 Task: Add Attachment from Trello to Card Card0000000110 in Board Board0000000028 in Workspace WS0000000010 in Trello. Add Cover Yellow to Card Card0000000110 in Board Board0000000028 in Workspace WS0000000010 in Trello. Add "Copy Card To …" Button titled Button0000000110 to "bottom" of the list "To Do" to Card Card0000000110 in Board Board0000000028 in Workspace WS0000000010 in Trello. Add Description DS0000000110 to Card Card0000000110 in Board Board0000000028 in Workspace WS0000000010 in Trello. Add Comment CM0000000110 to Card Card0000000110 in Board Board0000000028 in Workspace WS0000000010 in Trello
Action: Mouse moved to (350, 394)
Screenshot: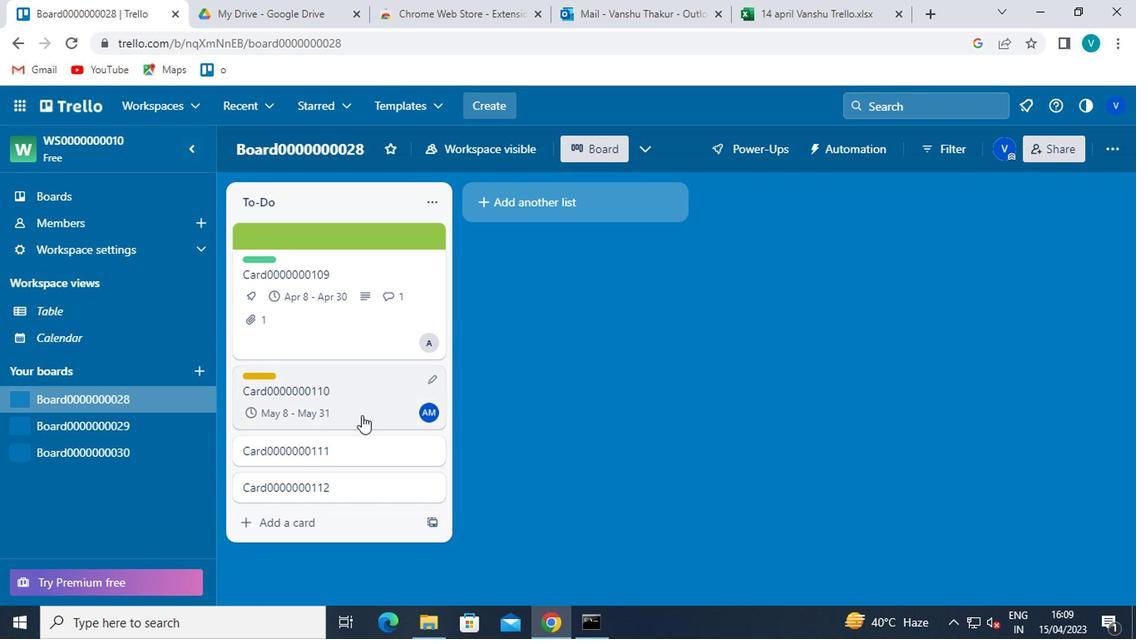 
Action: Mouse pressed left at (350, 394)
Screenshot: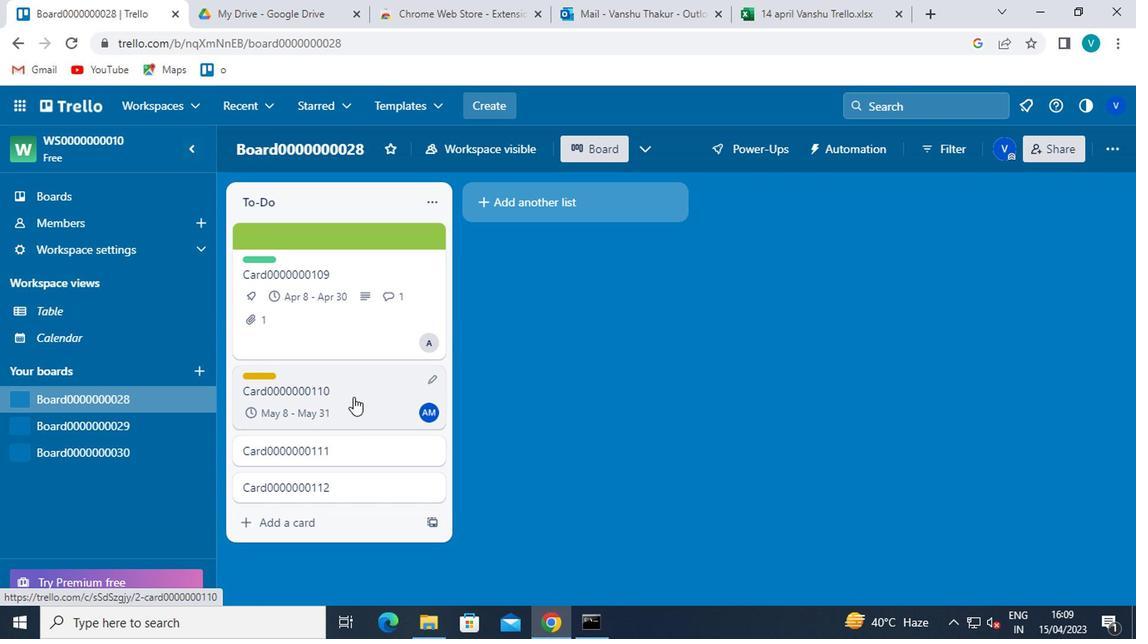 
Action: Mouse moved to (770, 366)
Screenshot: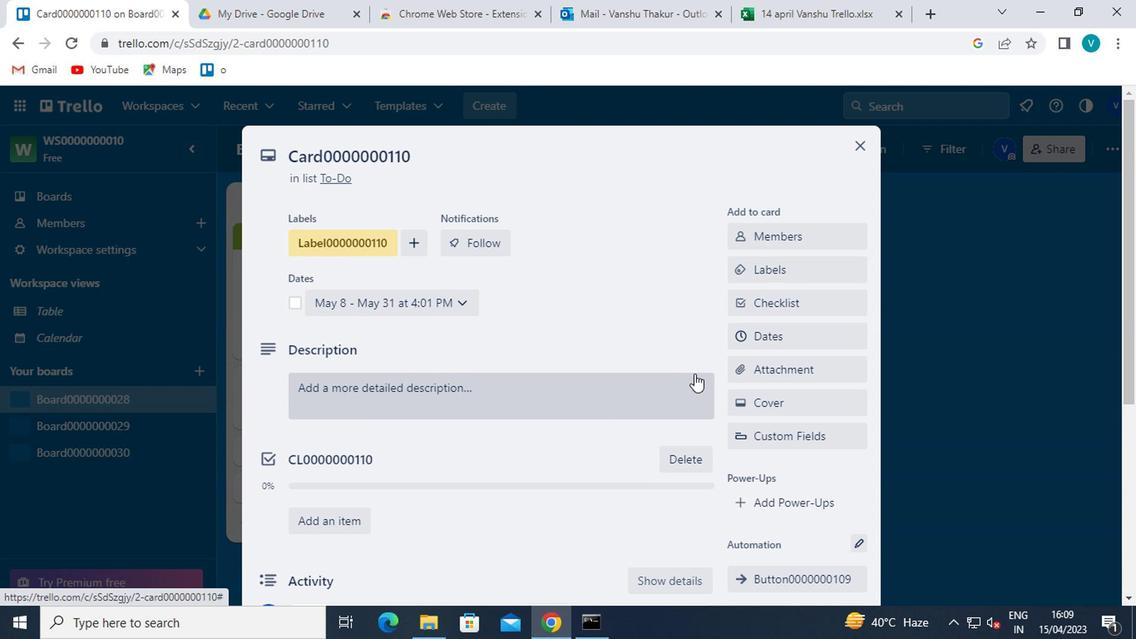 
Action: Mouse pressed left at (770, 366)
Screenshot: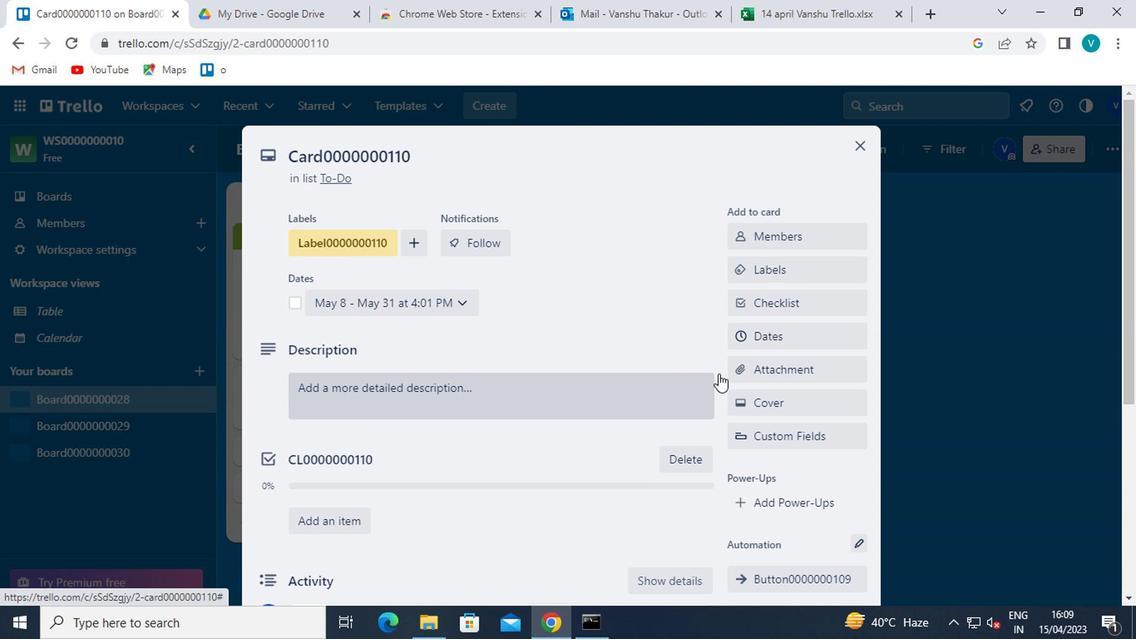 
Action: Mouse moved to (767, 198)
Screenshot: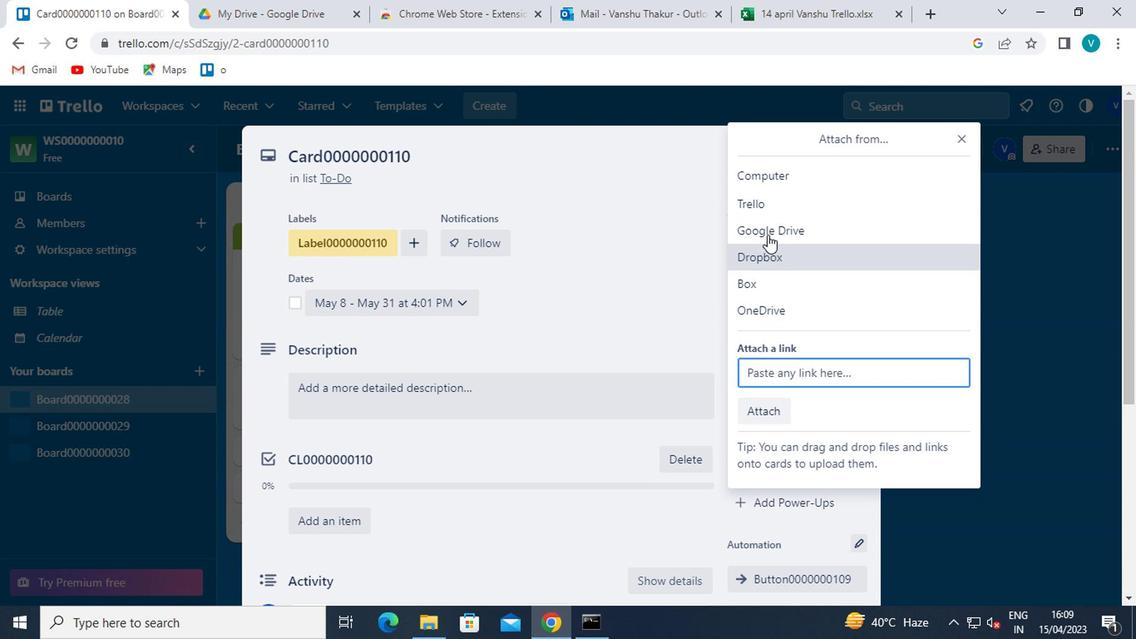 
Action: Mouse pressed left at (767, 198)
Screenshot: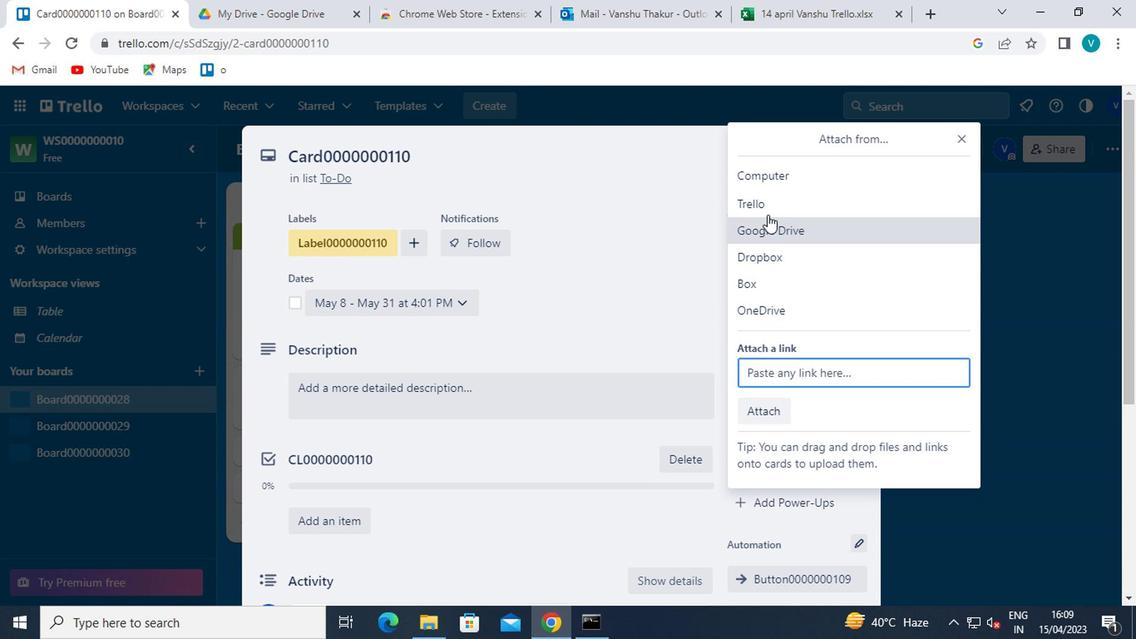 
Action: Mouse moved to (773, 261)
Screenshot: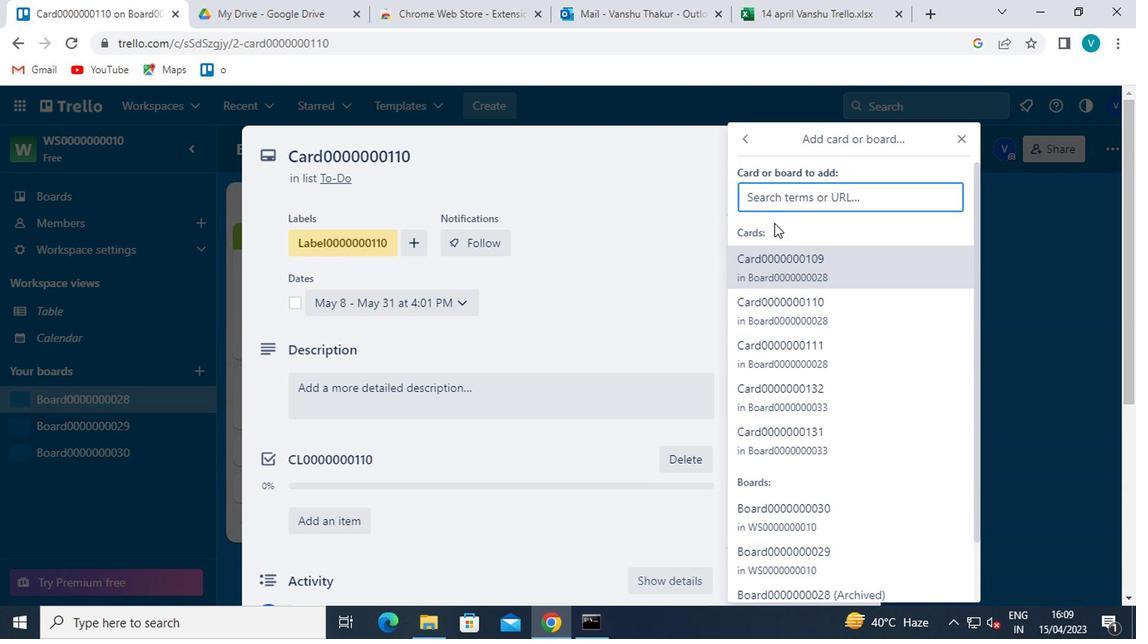 
Action: Mouse pressed left at (773, 261)
Screenshot: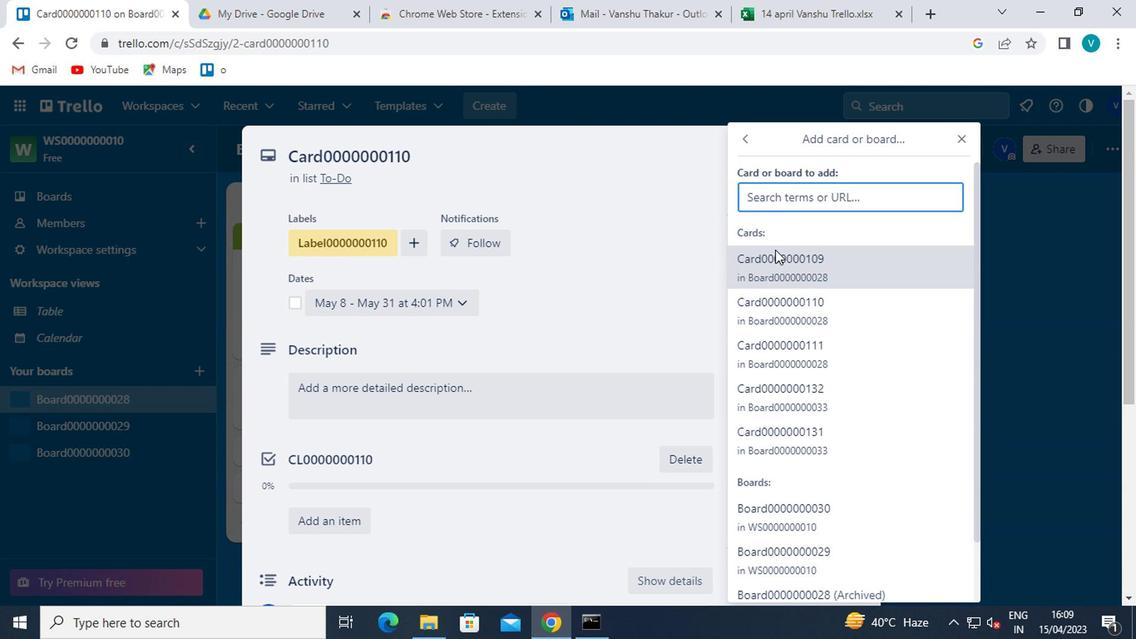 
Action: Mouse moved to (769, 399)
Screenshot: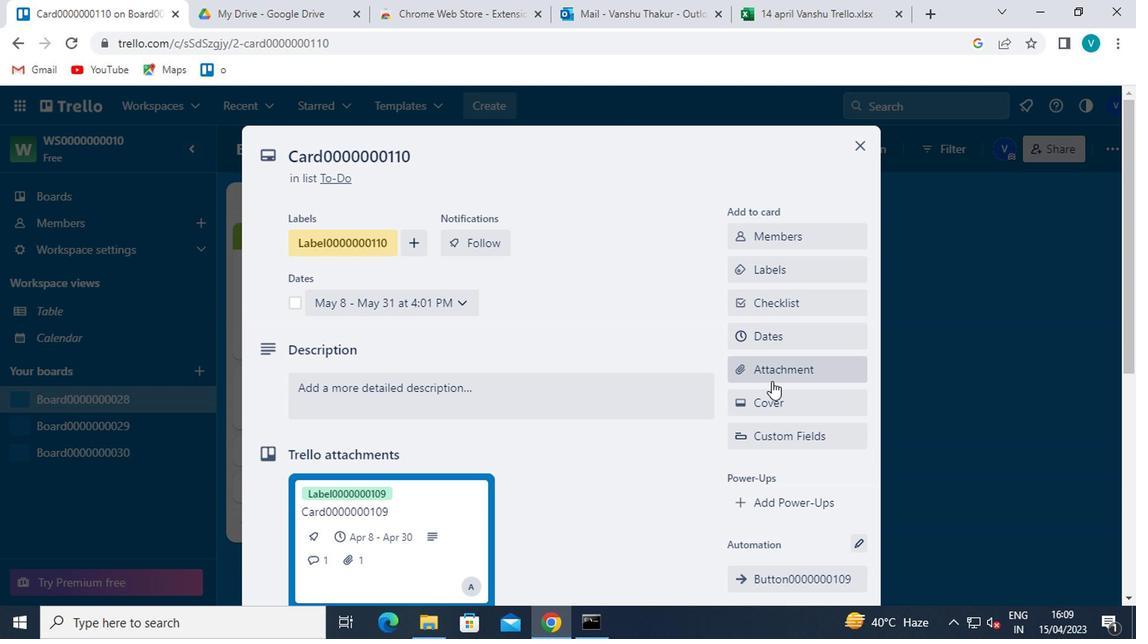 
Action: Mouse pressed left at (769, 399)
Screenshot: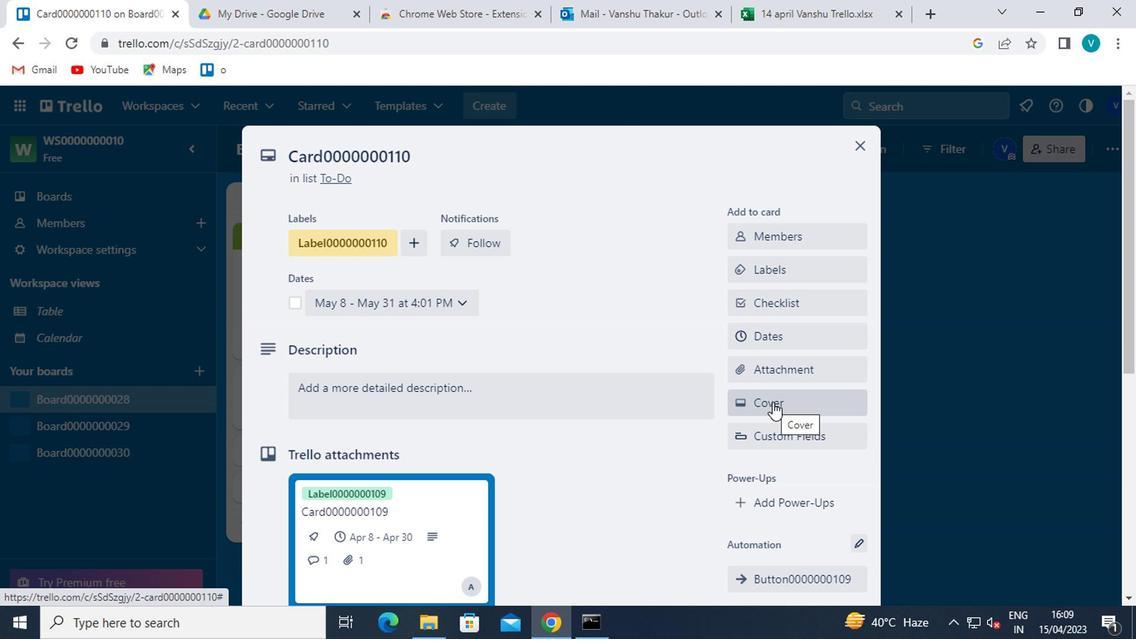 
Action: Mouse moved to (799, 285)
Screenshot: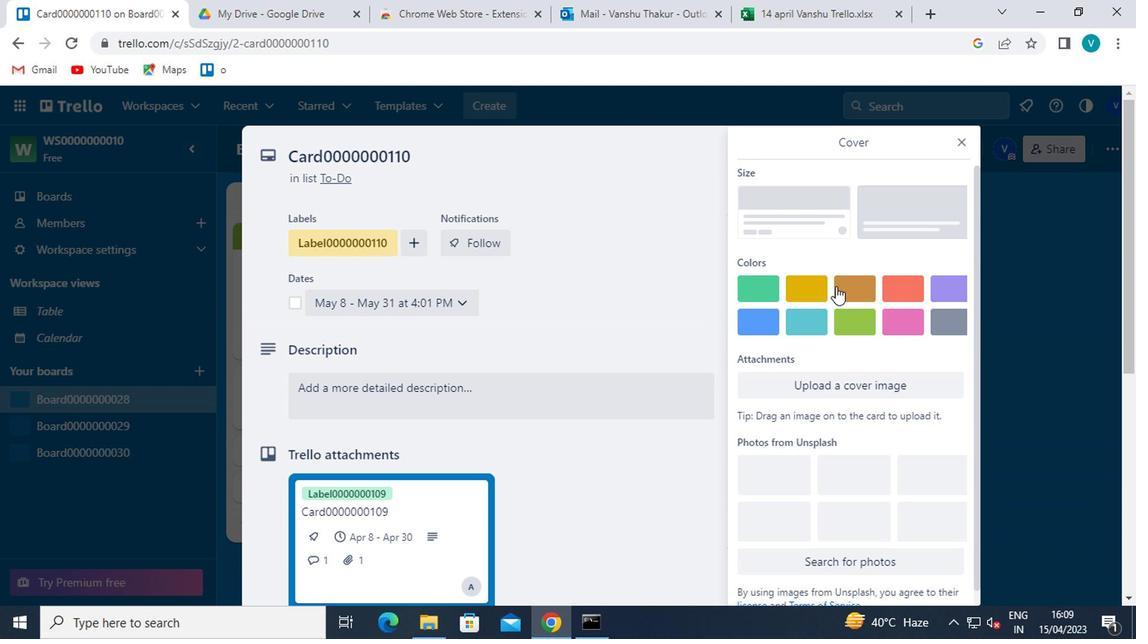 
Action: Mouse pressed left at (799, 285)
Screenshot: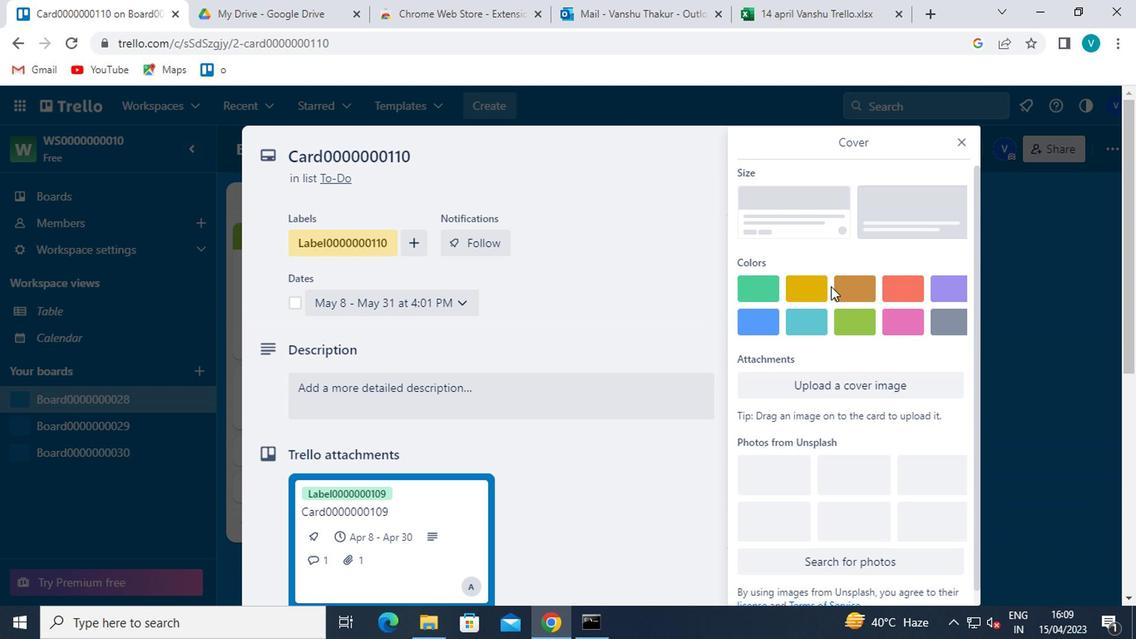 
Action: Mouse moved to (962, 138)
Screenshot: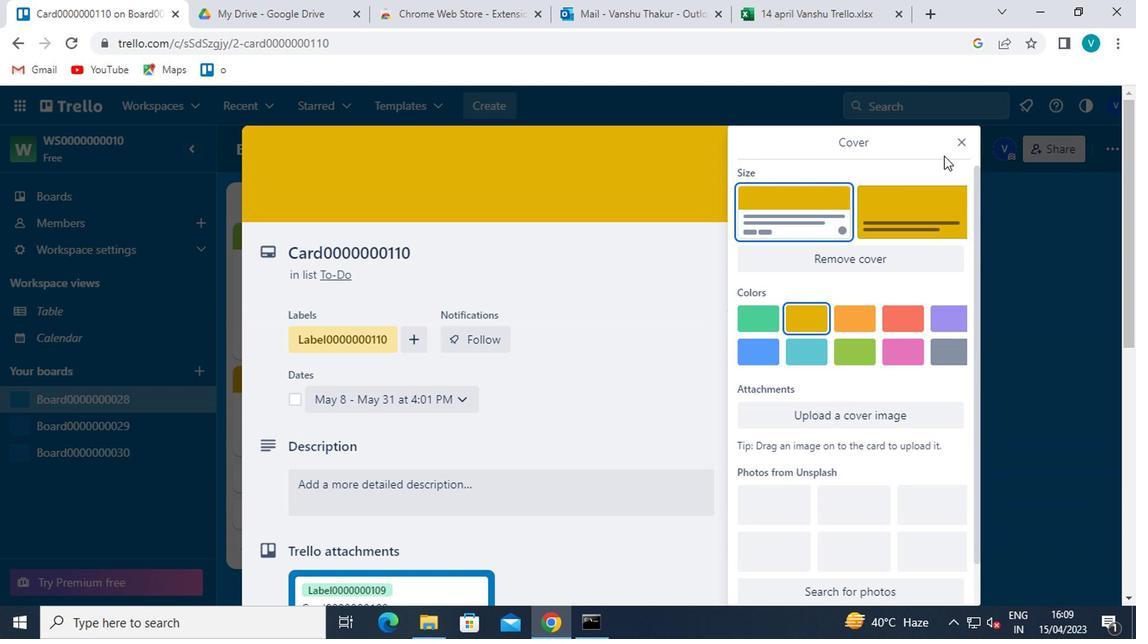 
Action: Mouse pressed left at (962, 138)
Screenshot: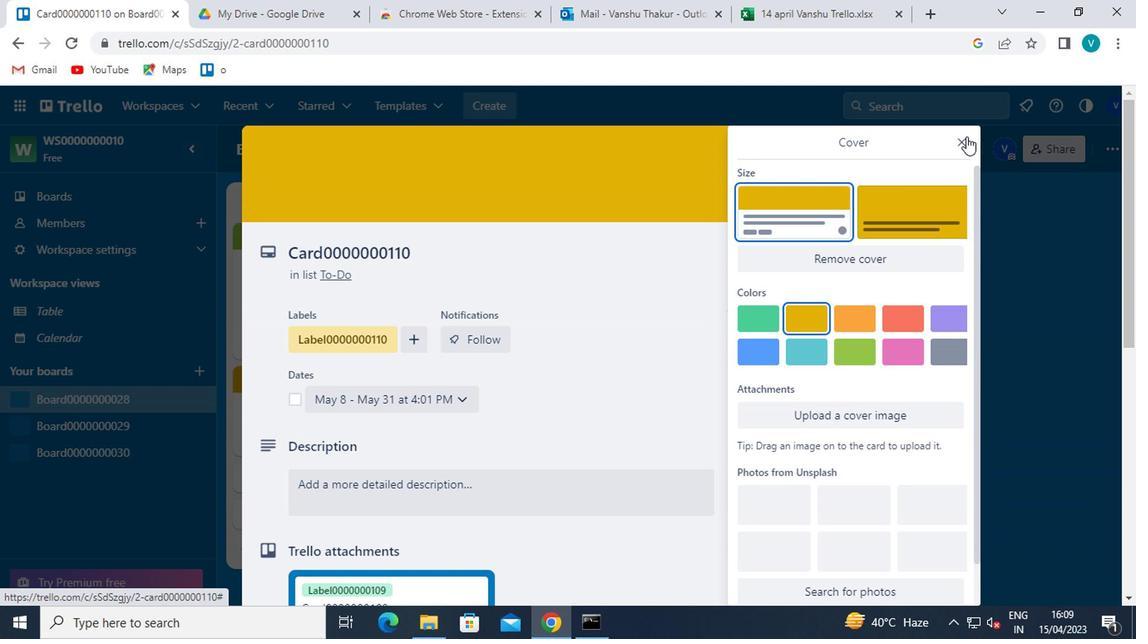 
Action: Mouse moved to (801, 551)
Screenshot: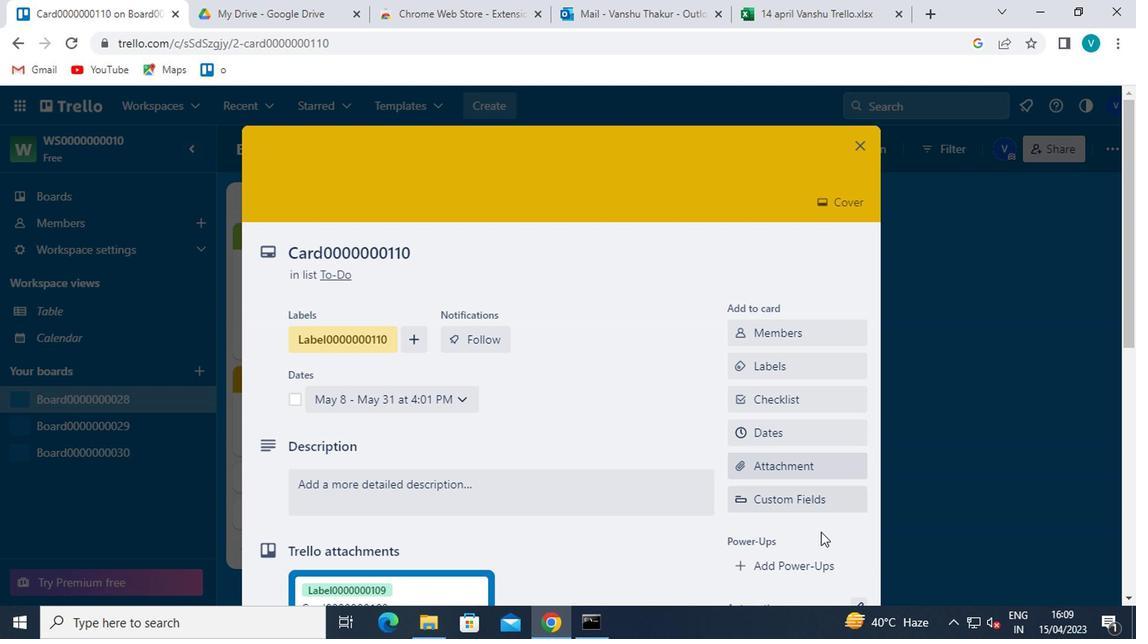 
Action: Mouse scrolled (801, 550) with delta (0, -1)
Screenshot: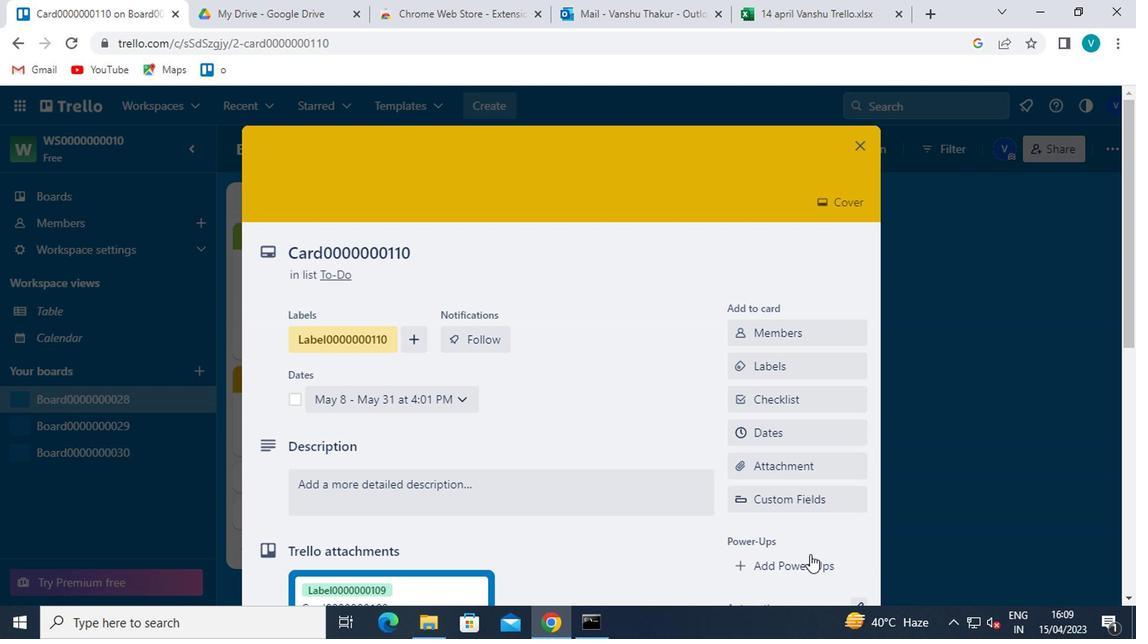 
Action: Mouse scrolled (801, 550) with delta (0, -1)
Screenshot: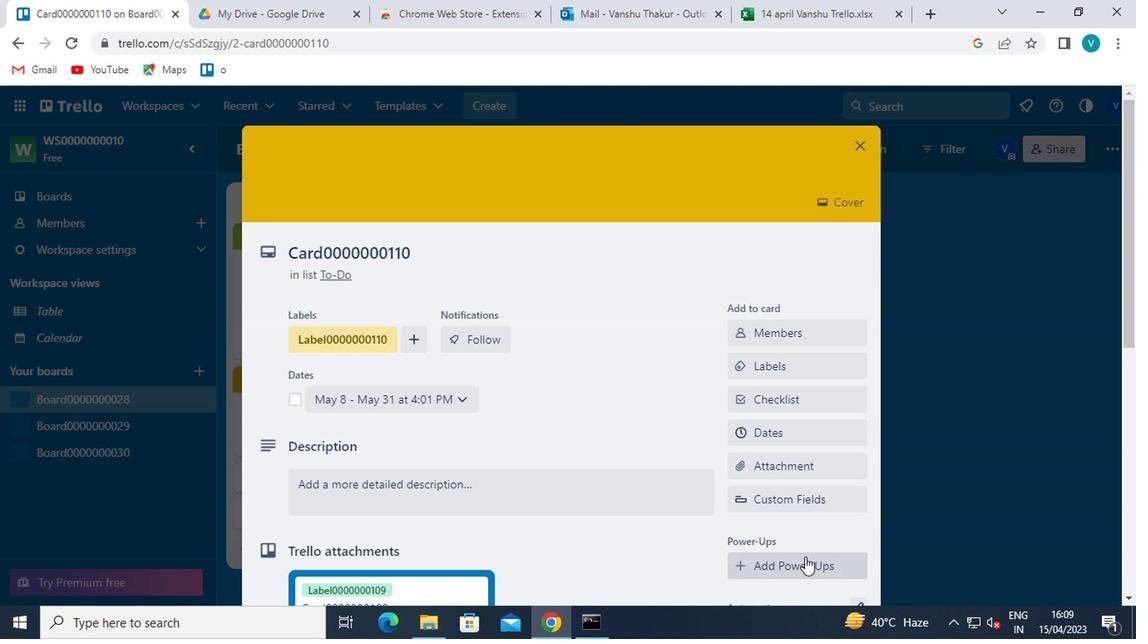 
Action: Mouse moved to (785, 504)
Screenshot: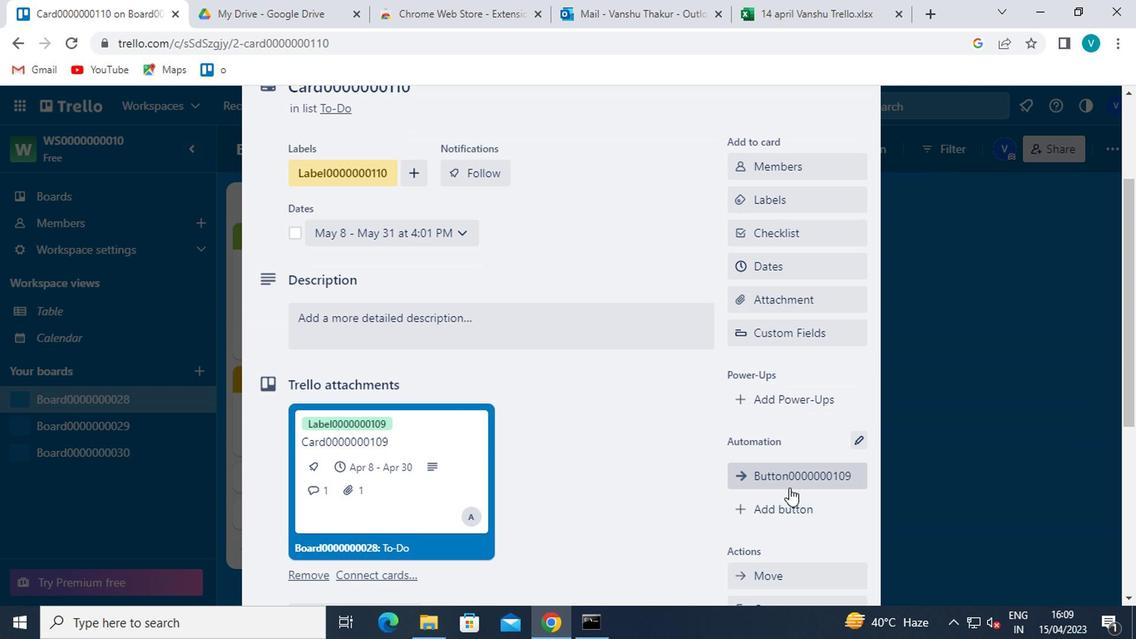 
Action: Mouse pressed left at (785, 504)
Screenshot: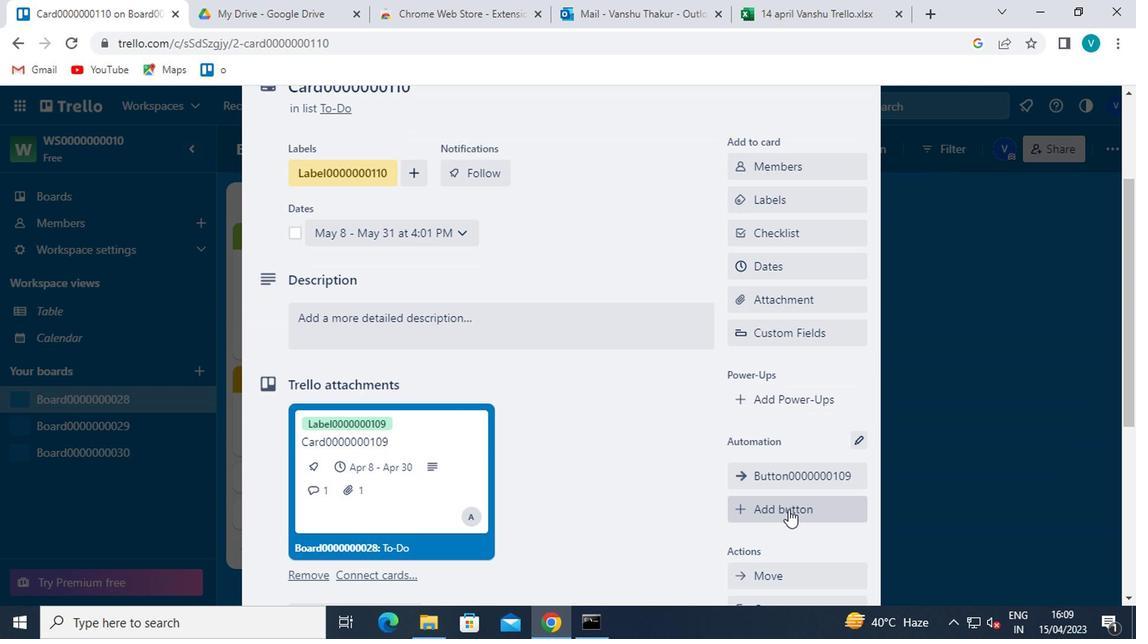 
Action: Mouse moved to (806, 247)
Screenshot: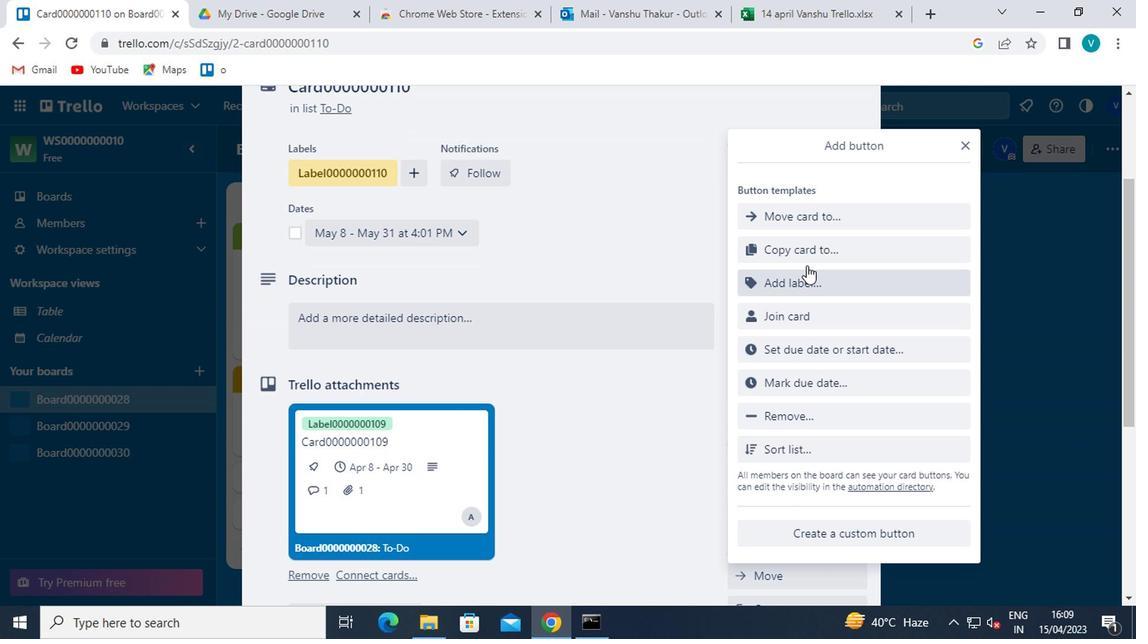 
Action: Mouse pressed left at (806, 247)
Screenshot: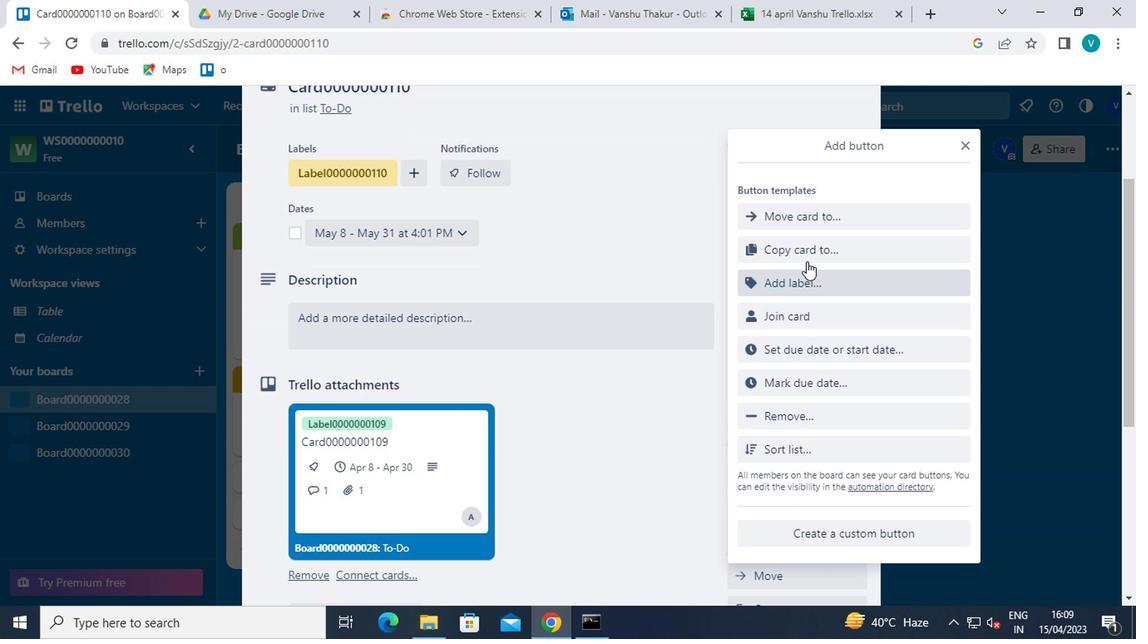 
Action: Mouse moved to (806, 236)
Screenshot: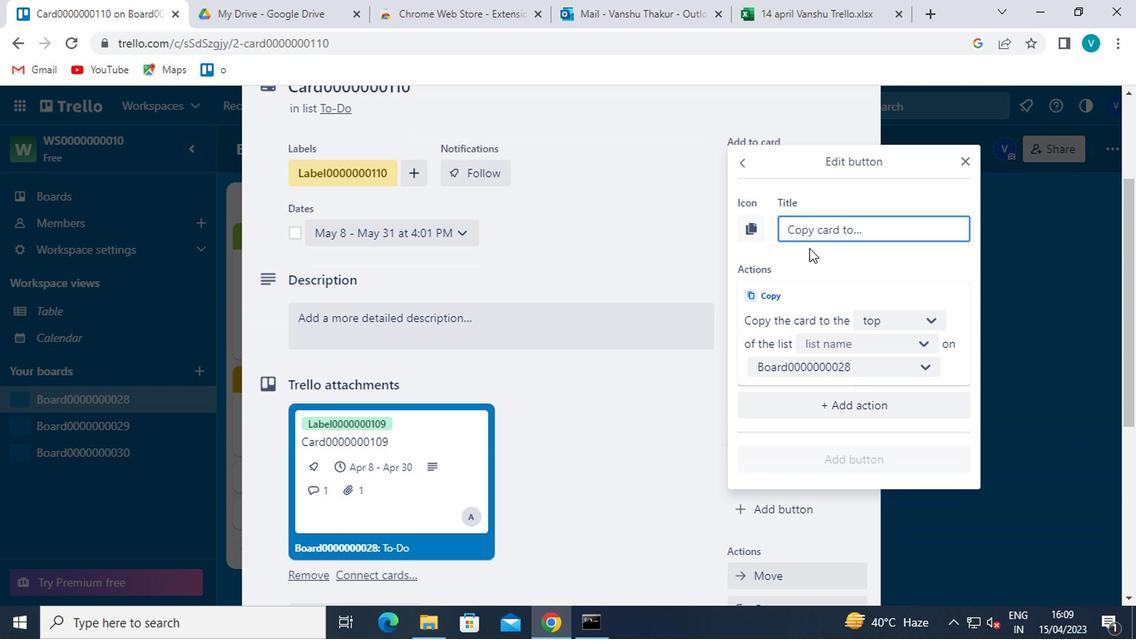 
Action: Mouse pressed left at (806, 236)
Screenshot: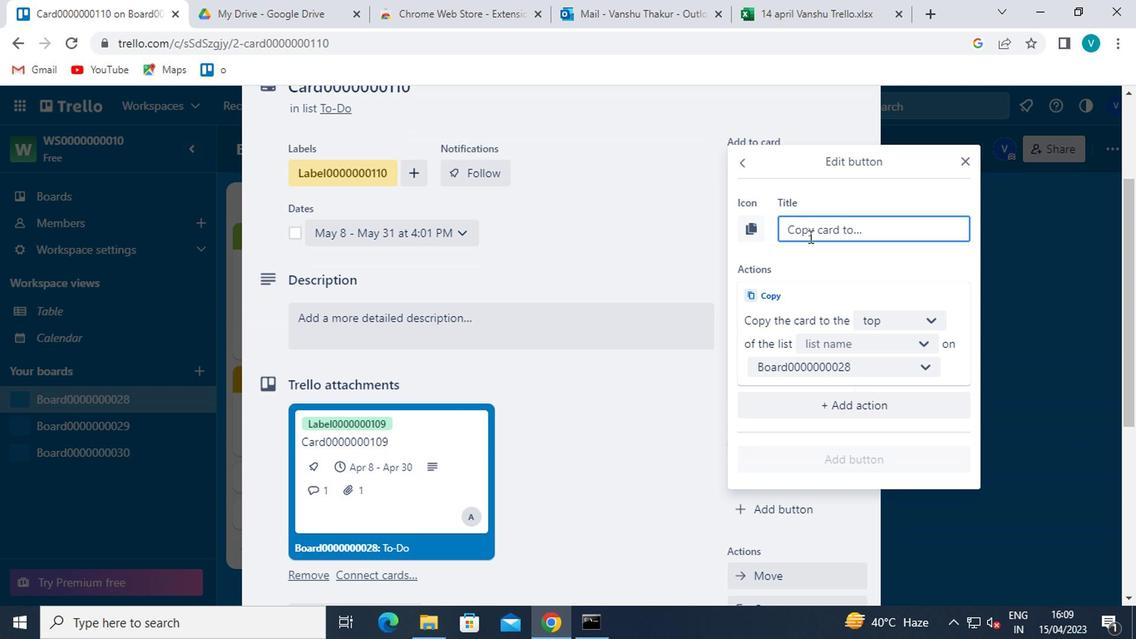 
Action: Key pressed <Key.shift>BUTTON0000000110
Screenshot: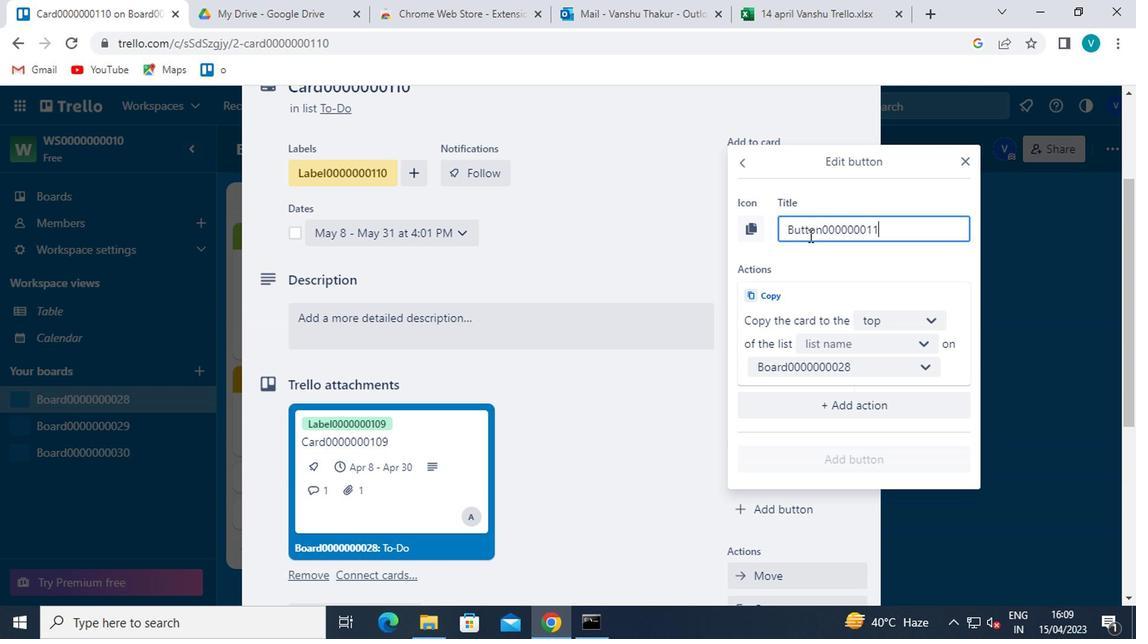 
Action: Mouse moved to (871, 320)
Screenshot: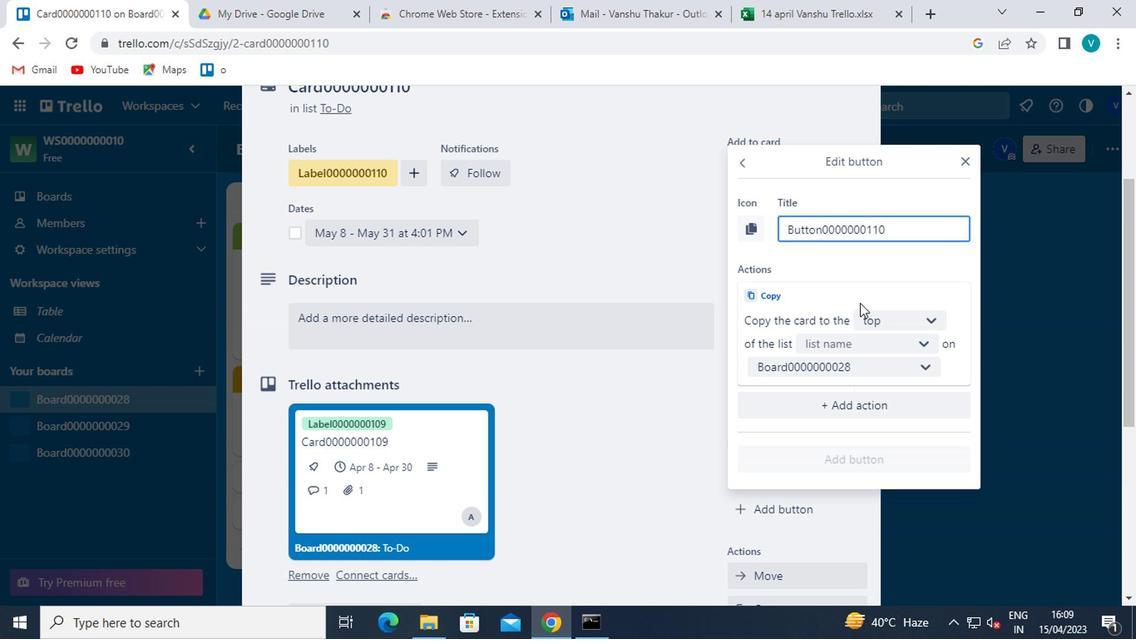 
Action: Mouse pressed left at (871, 320)
Screenshot: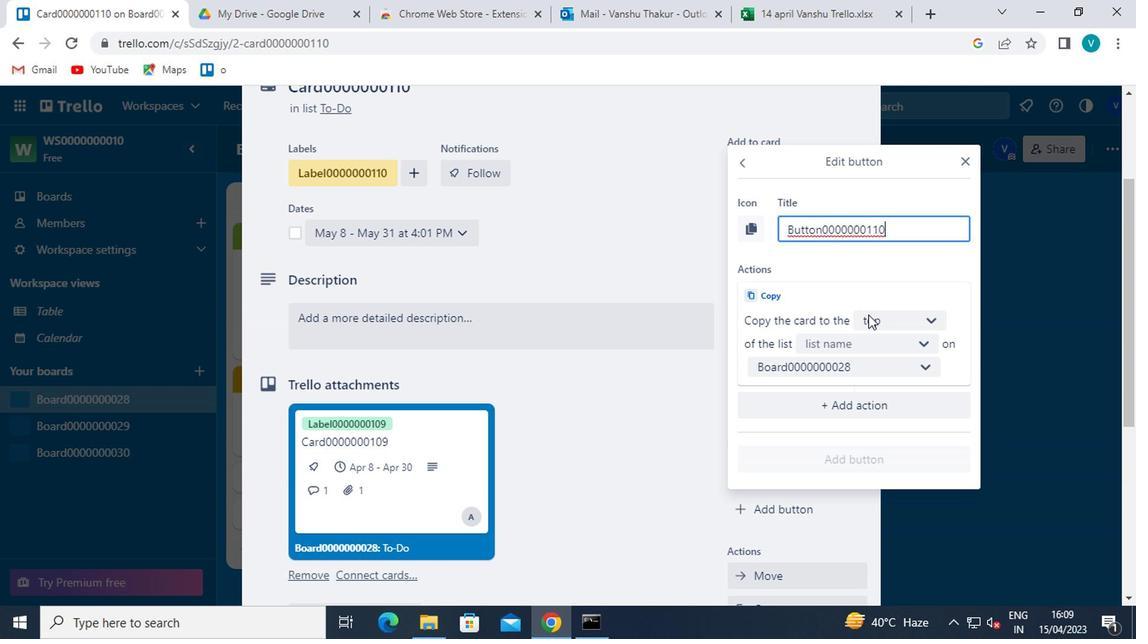 
Action: Mouse moved to (888, 376)
Screenshot: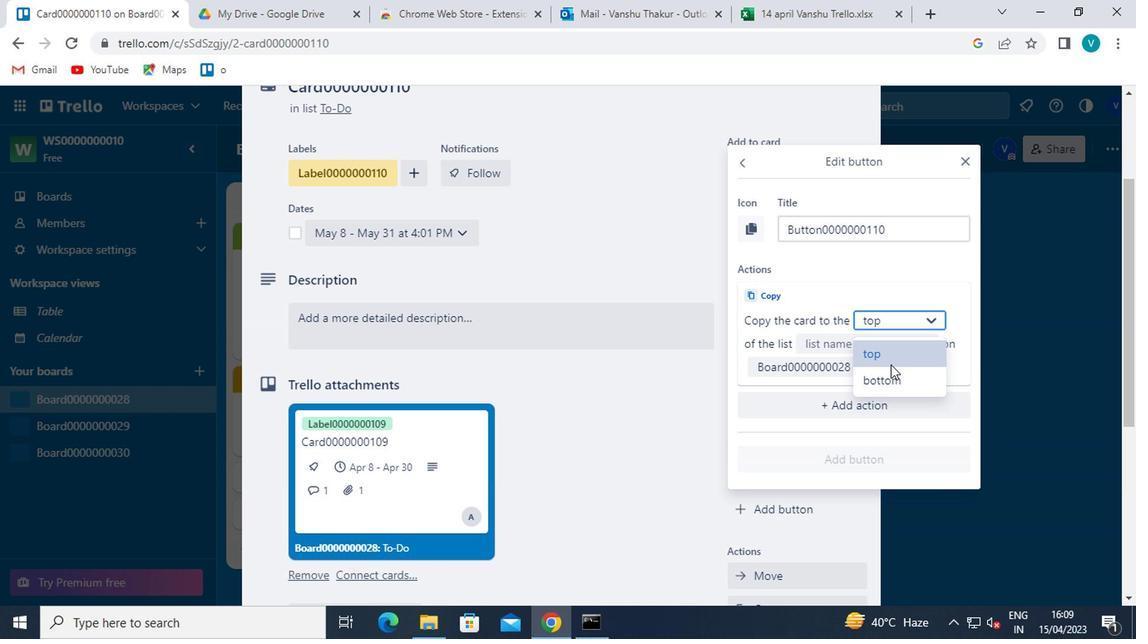 
Action: Mouse pressed left at (888, 376)
Screenshot: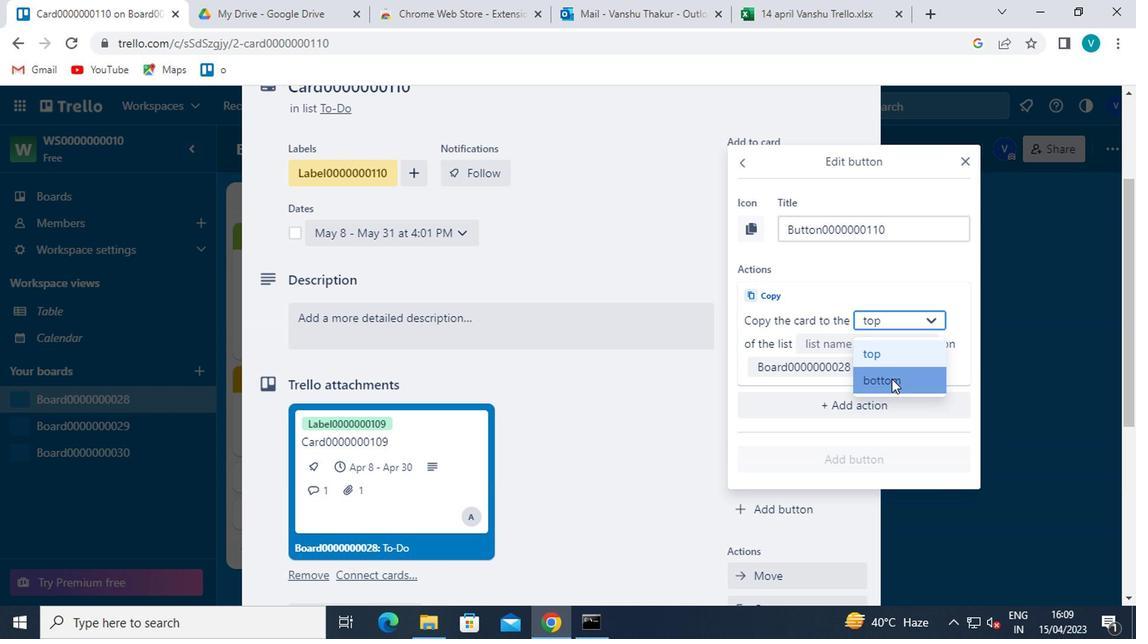 
Action: Mouse moved to (892, 348)
Screenshot: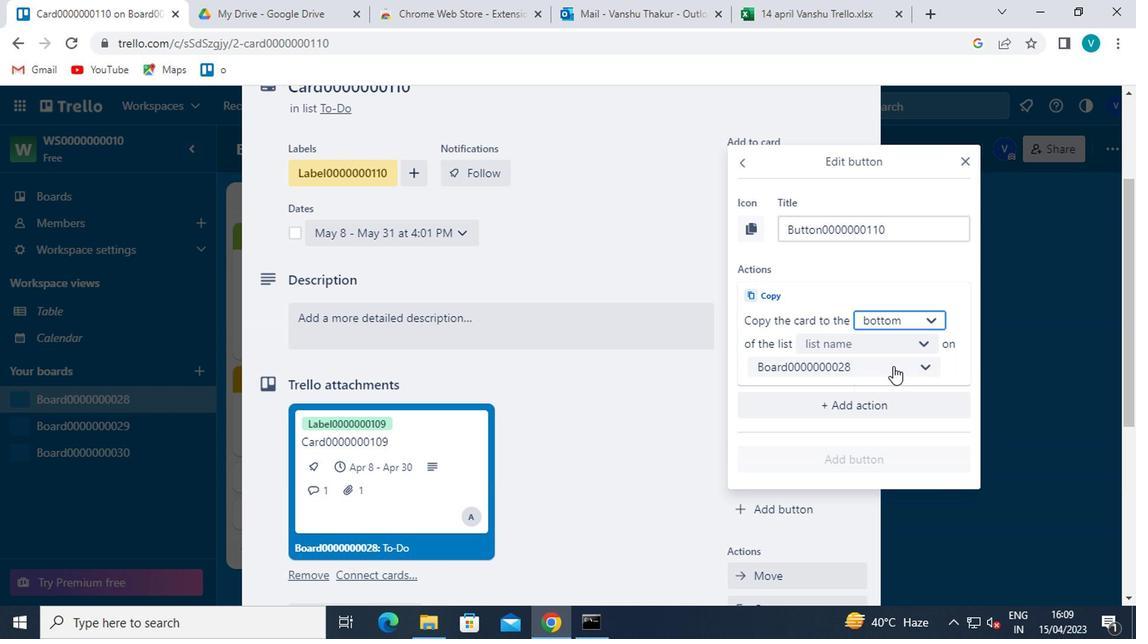 
Action: Mouse pressed left at (892, 348)
Screenshot: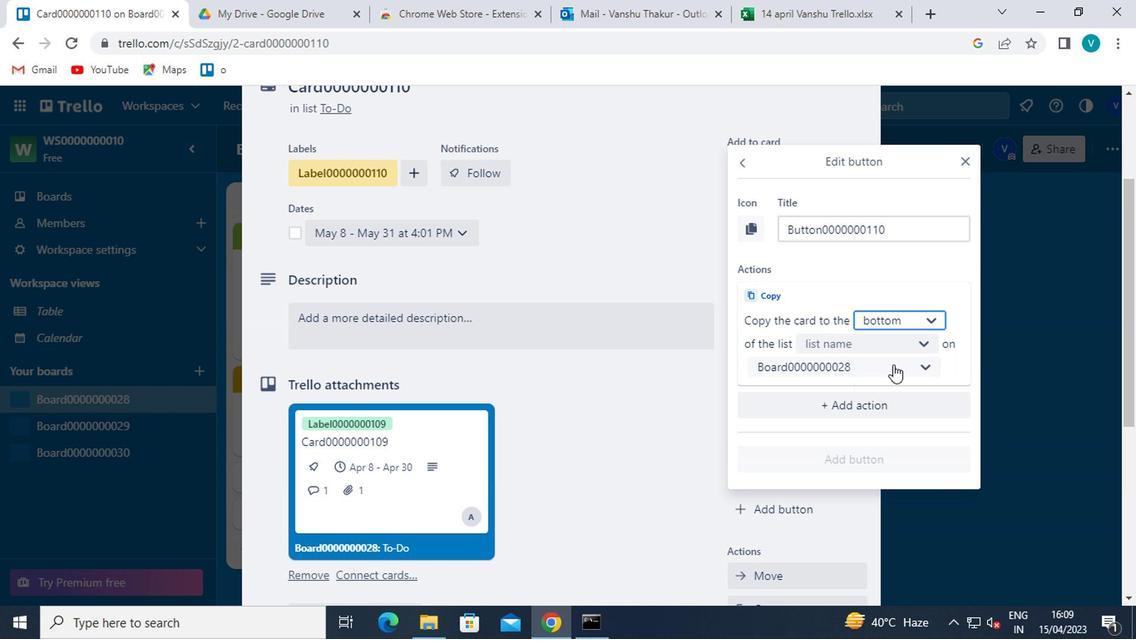 
Action: Mouse moved to (870, 371)
Screenshot: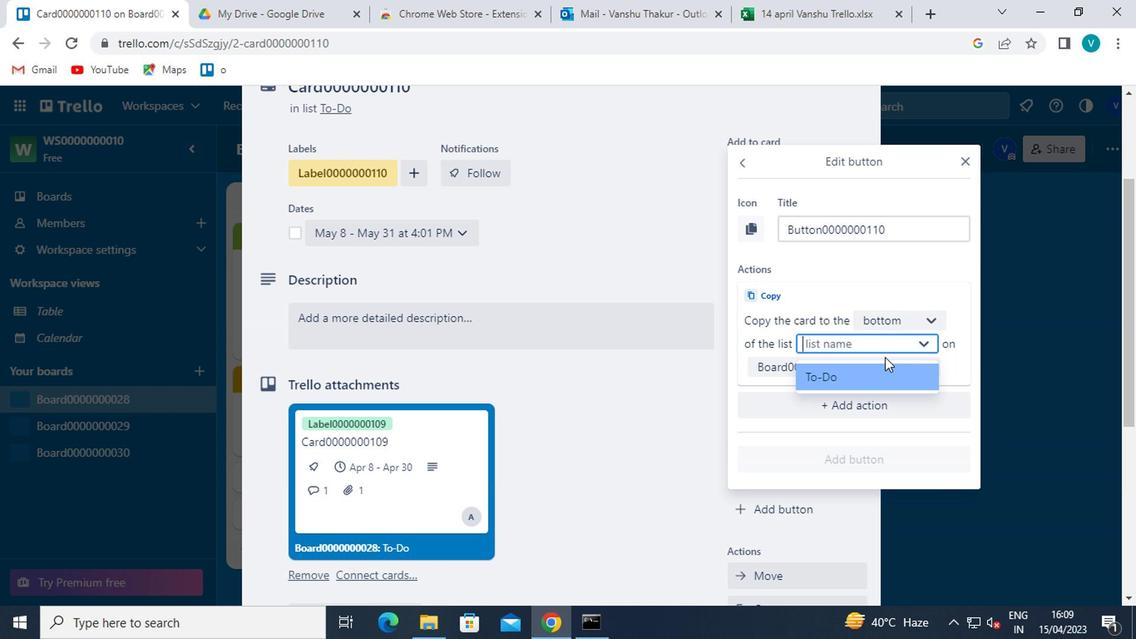 
Action: Mouse pressed left at (870, 371)
Screenshot: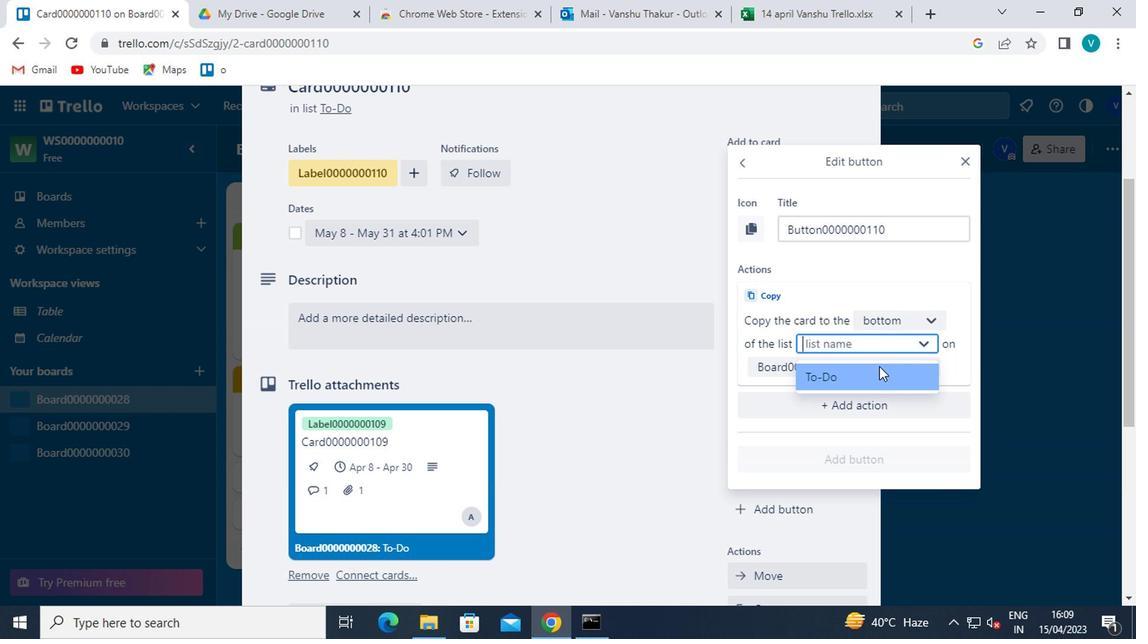 
Action: Mouse moved to (845, 455)
Screenshot: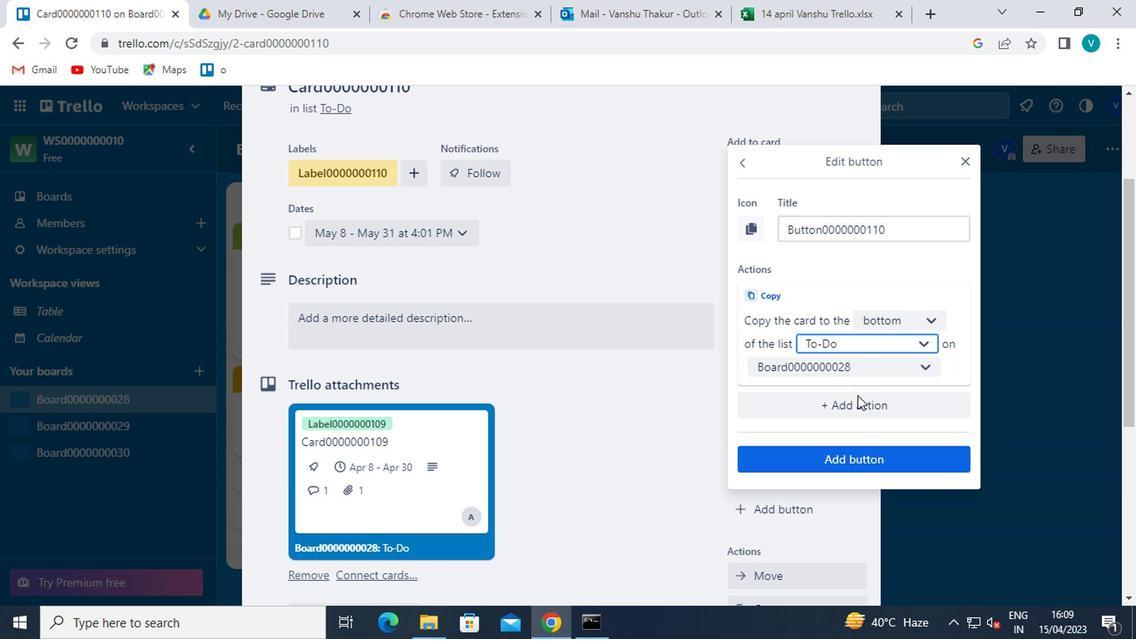 
Action: Mouse pressed left at (845, 455)
Screenshot: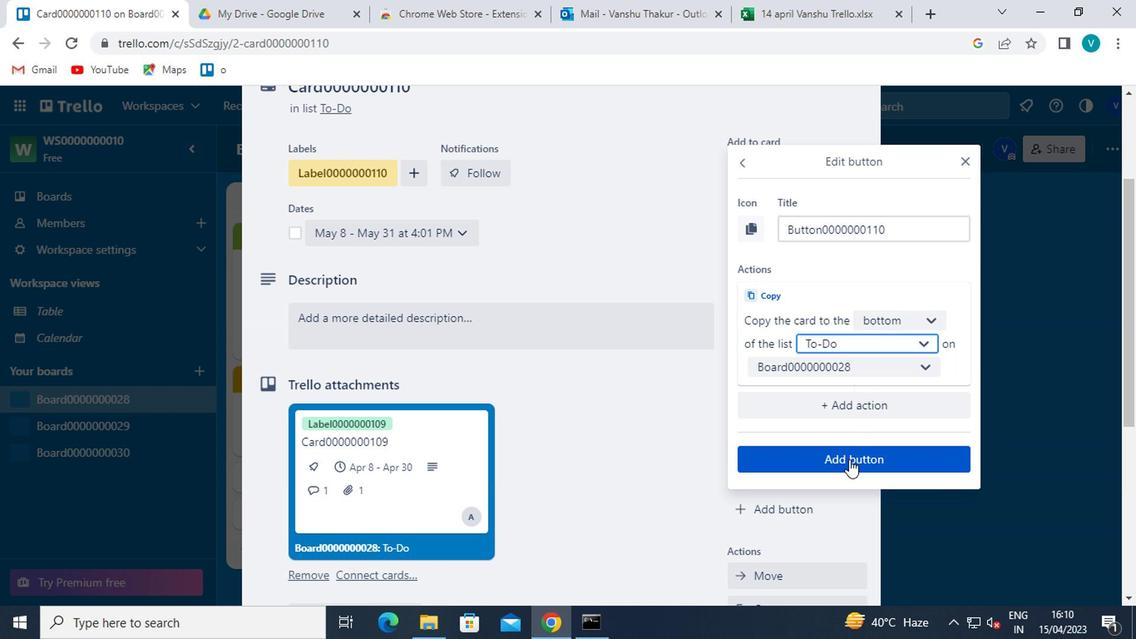 
Action: Mouse moved to (494, 306)
Screenshot: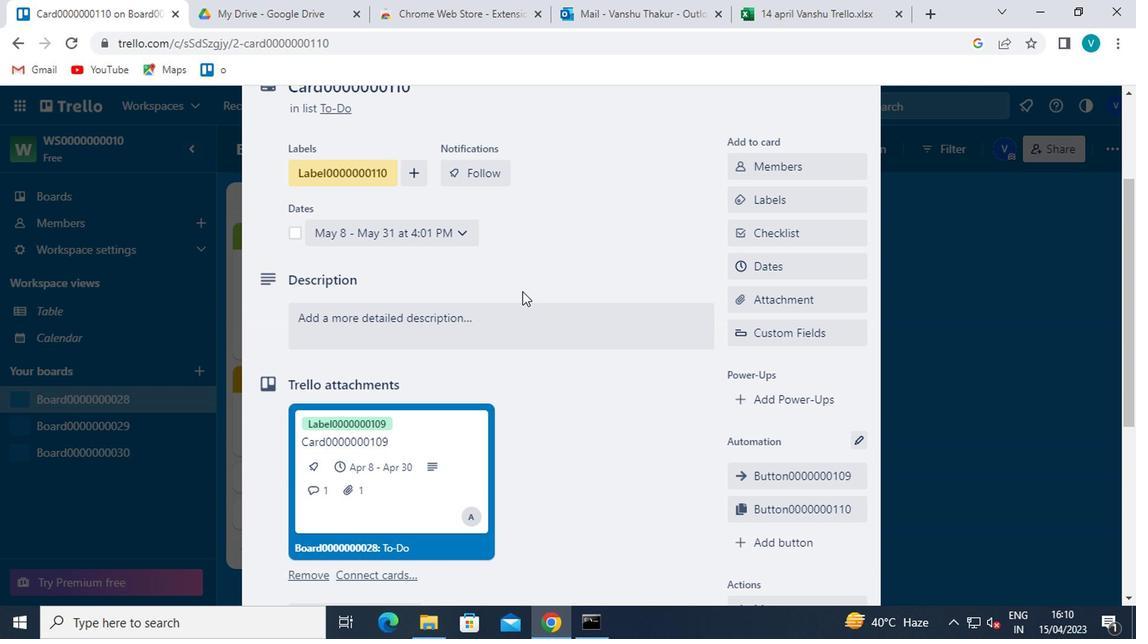 
Action: Mouse pressed left at (494, 306)
Screenshot: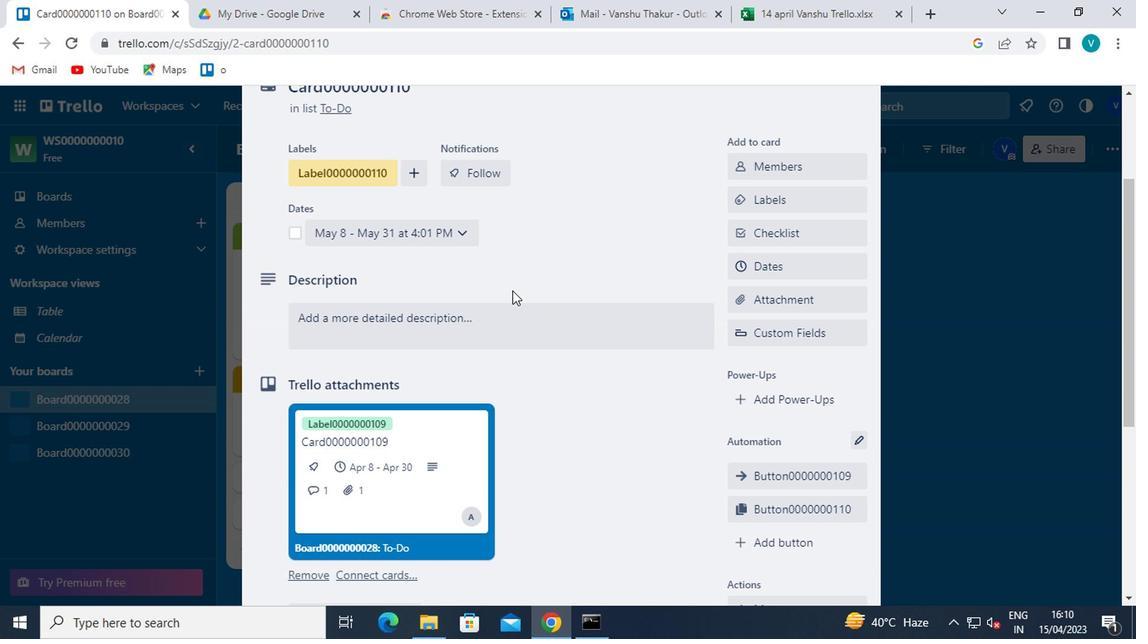 
Action: Mouse moved to (515, 310)
Screenshot: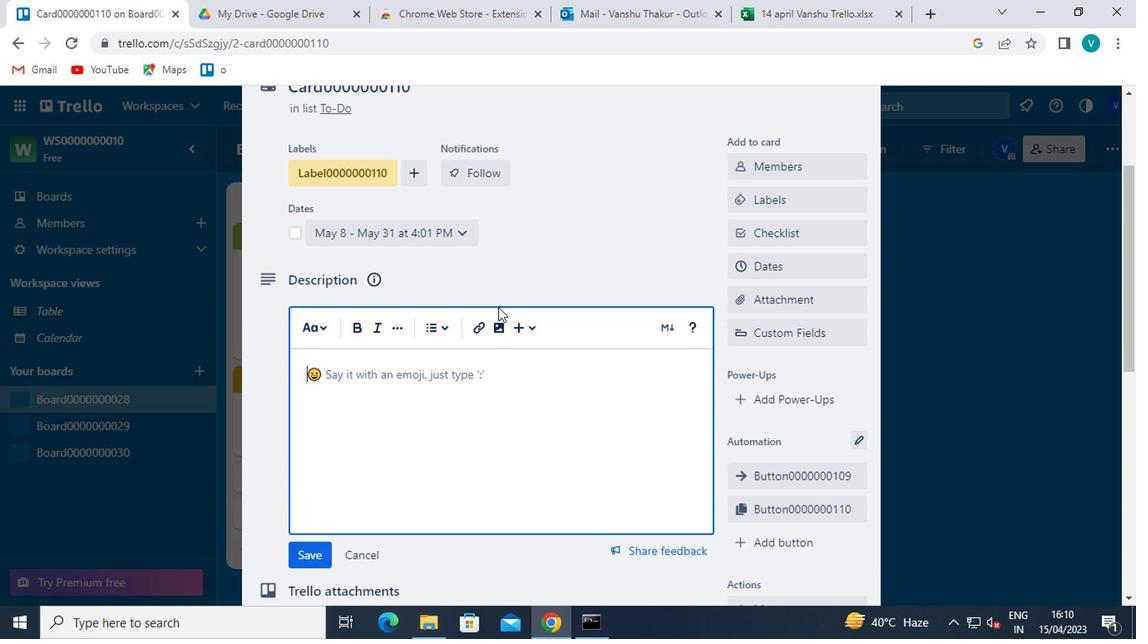
Action: Key pressed <Key.shift>DS0000000110
Screenshot: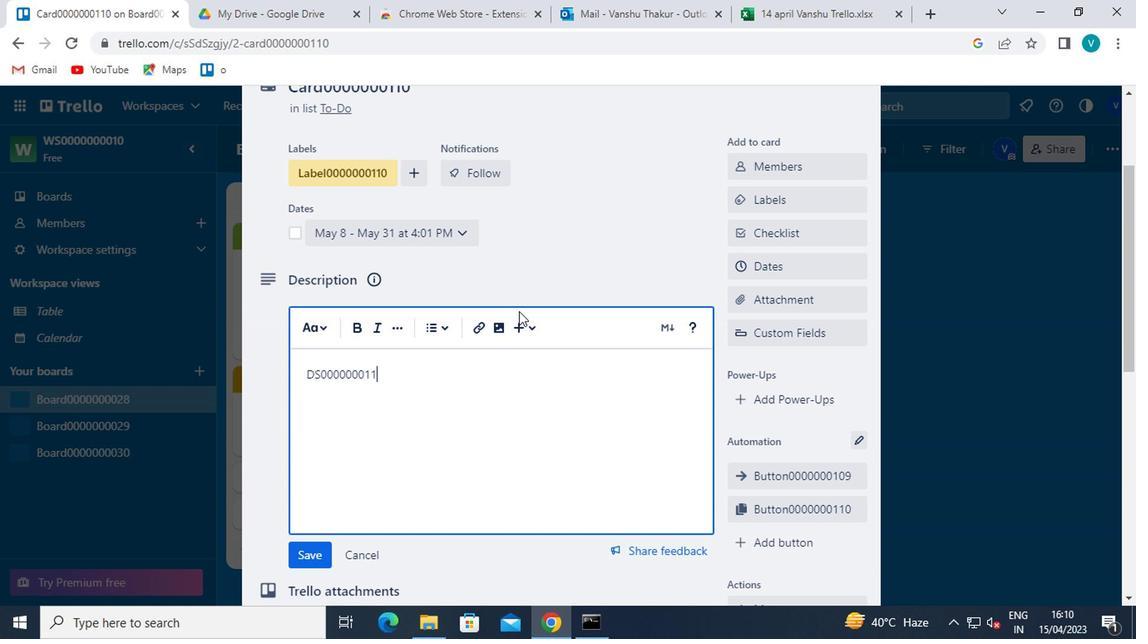 
Action: Mouse moved to (301, 547)
Screenshot: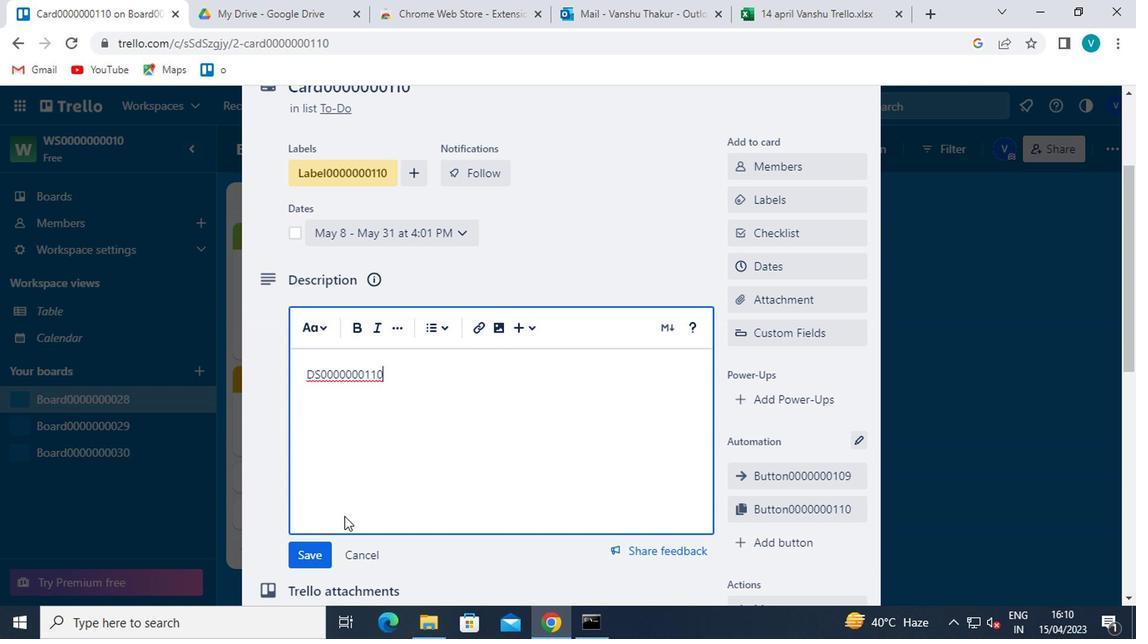 
Action: Mouse pressed left at (301, 547)
Screenshot: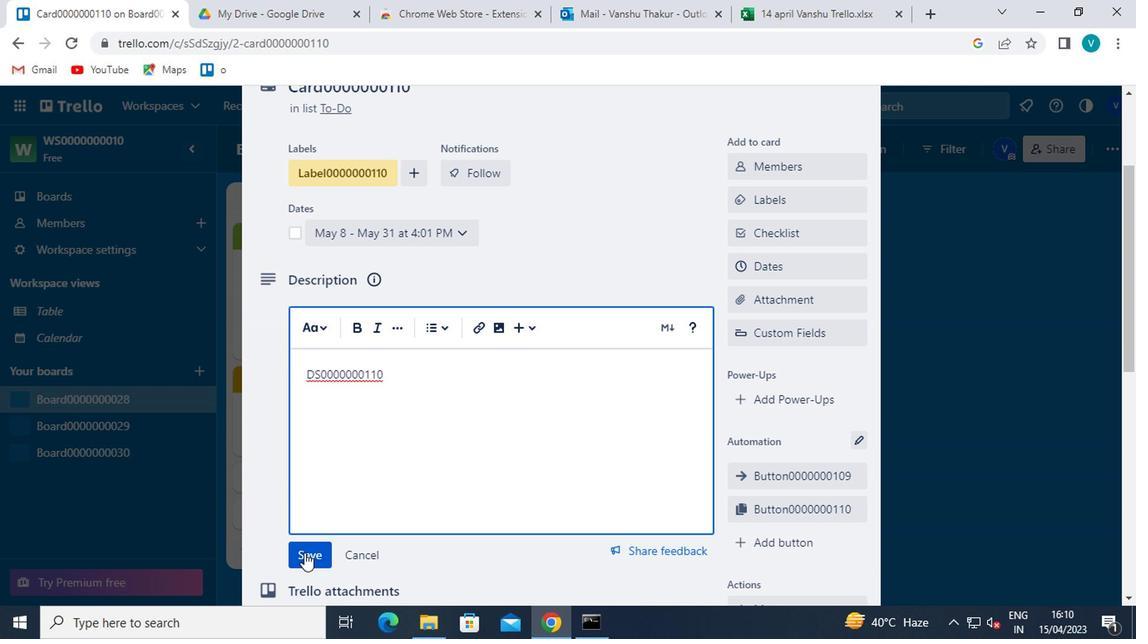 
Action: Mouse moved to (350, 511)
Screenshot: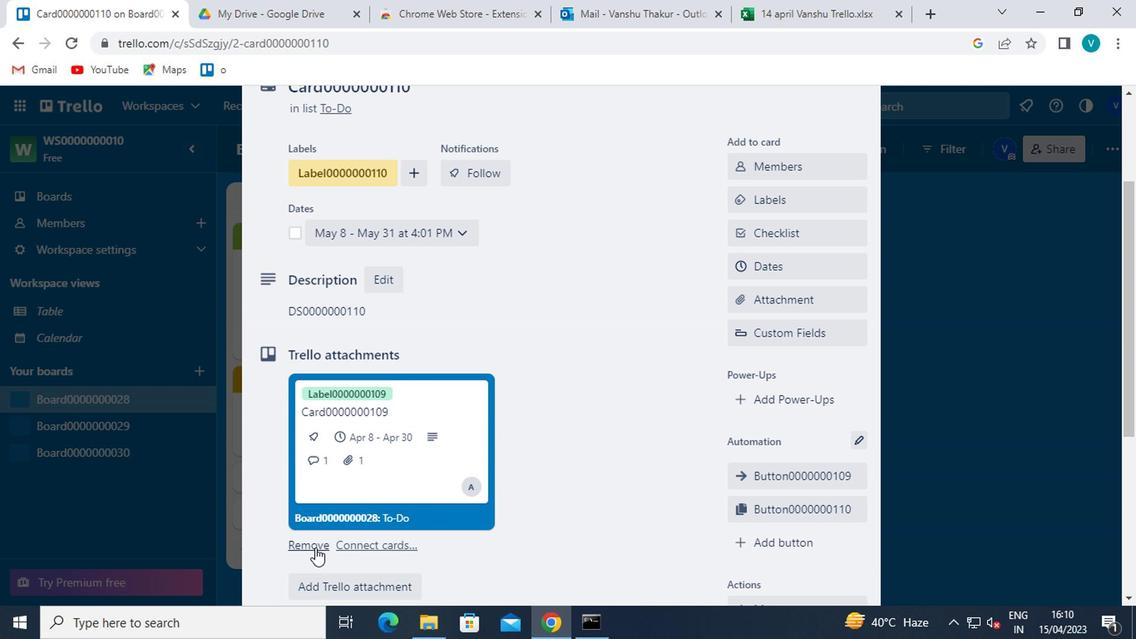 
Action: Mouse scrolled (350, 511) with delta (0, 0)
Screenshot: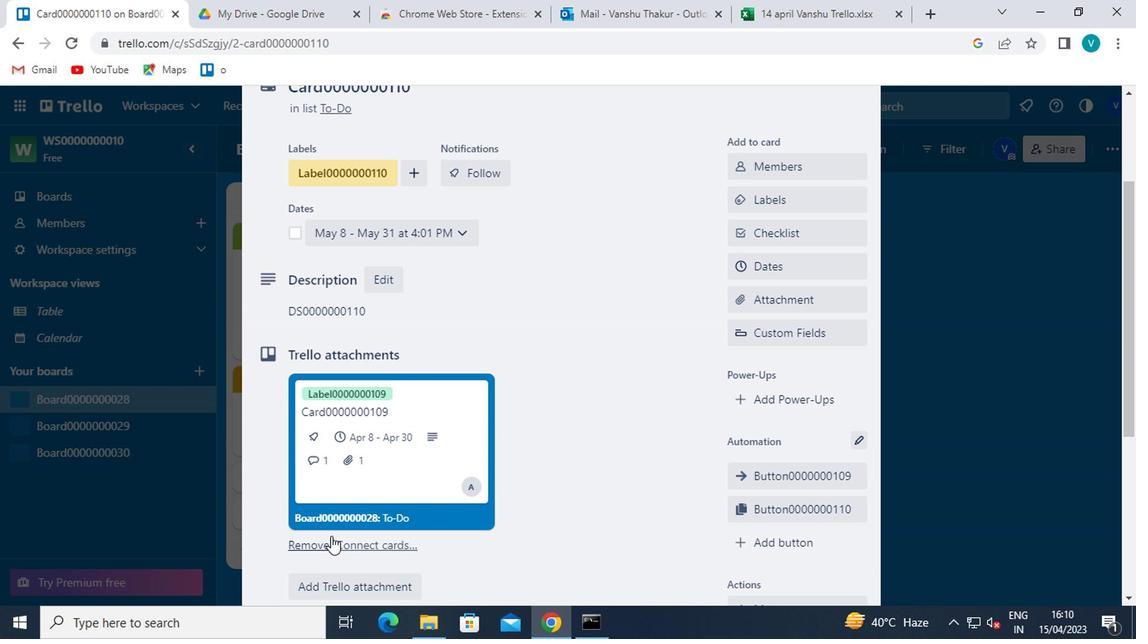
Action: Mouse moved to (352, 510)
Screenshot: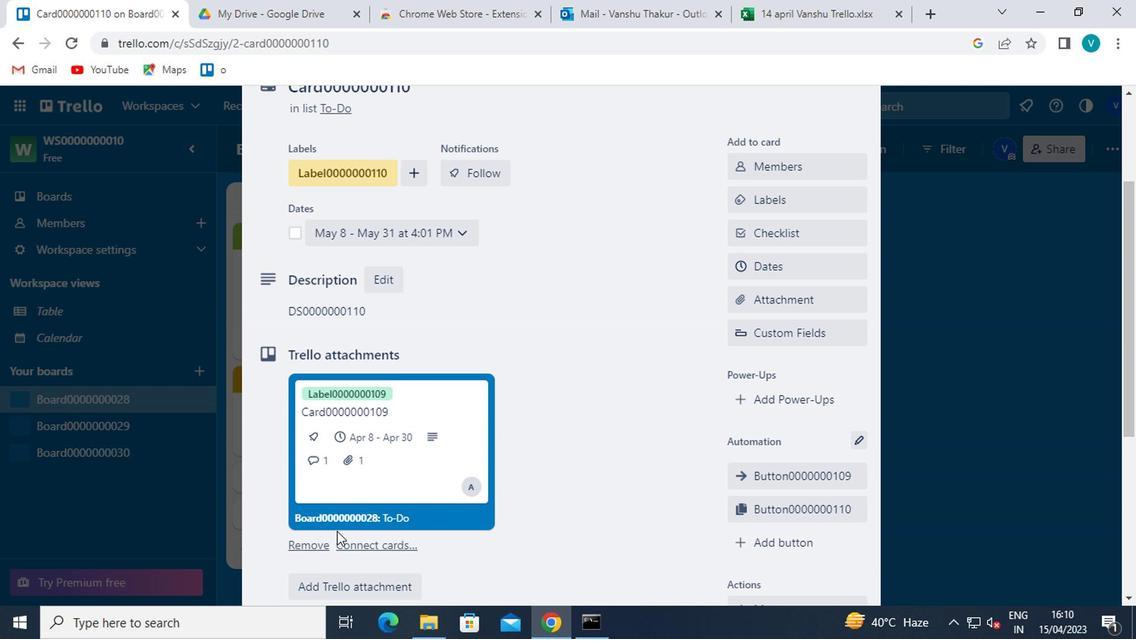 
Action: Mouse scrolled (352, 509) with delta (0, 0)
Screenshot: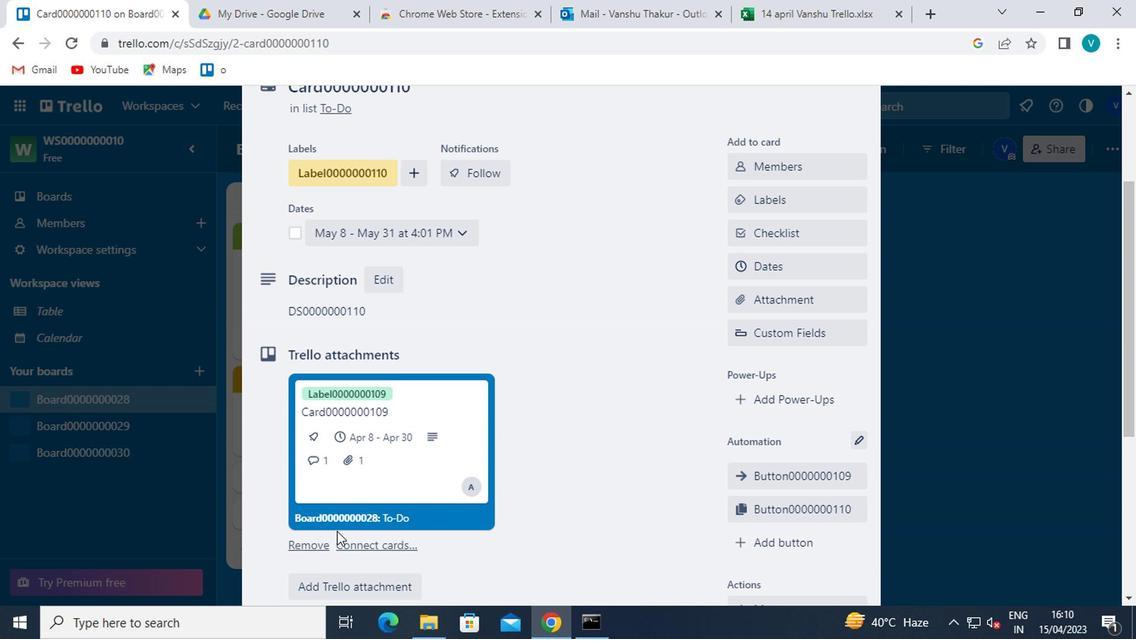 
Action: Mouse moved to (356, 507)
Screenshot: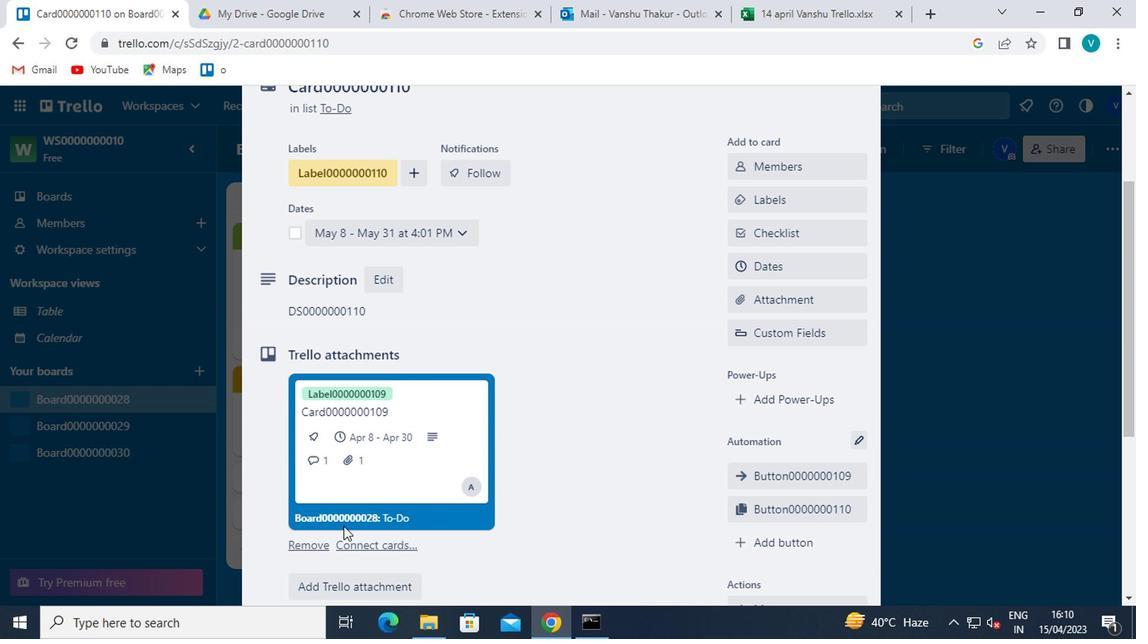 
Action: Mouse scrolled (356, 507) with delta (0, 0)
Screenshot: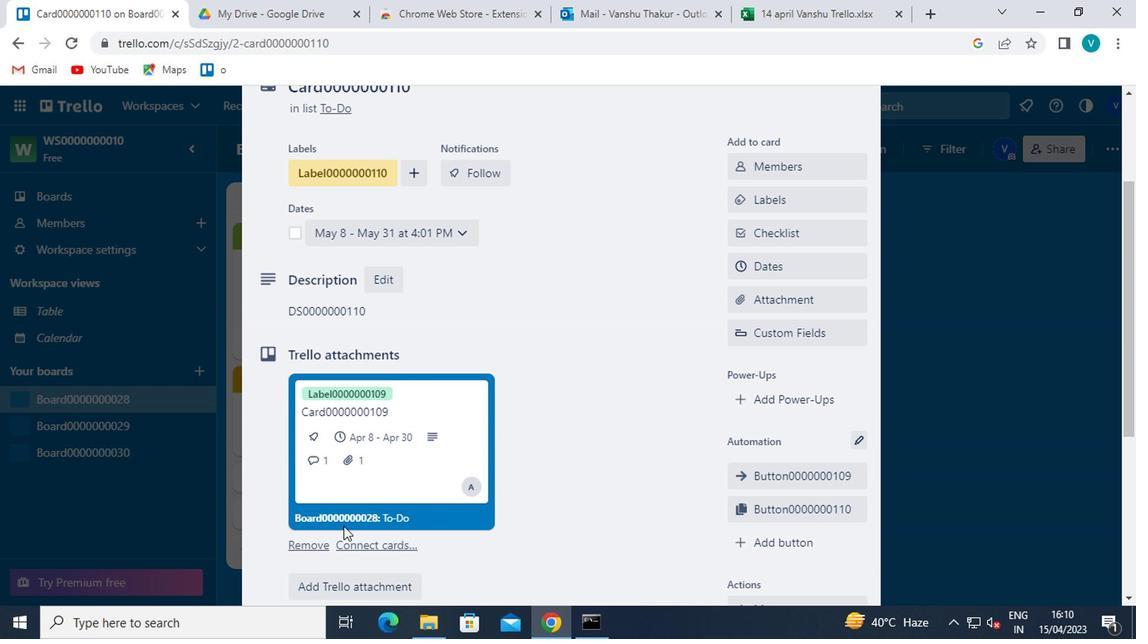 
Action: Mouse moved to (356, 507)
Screenshot: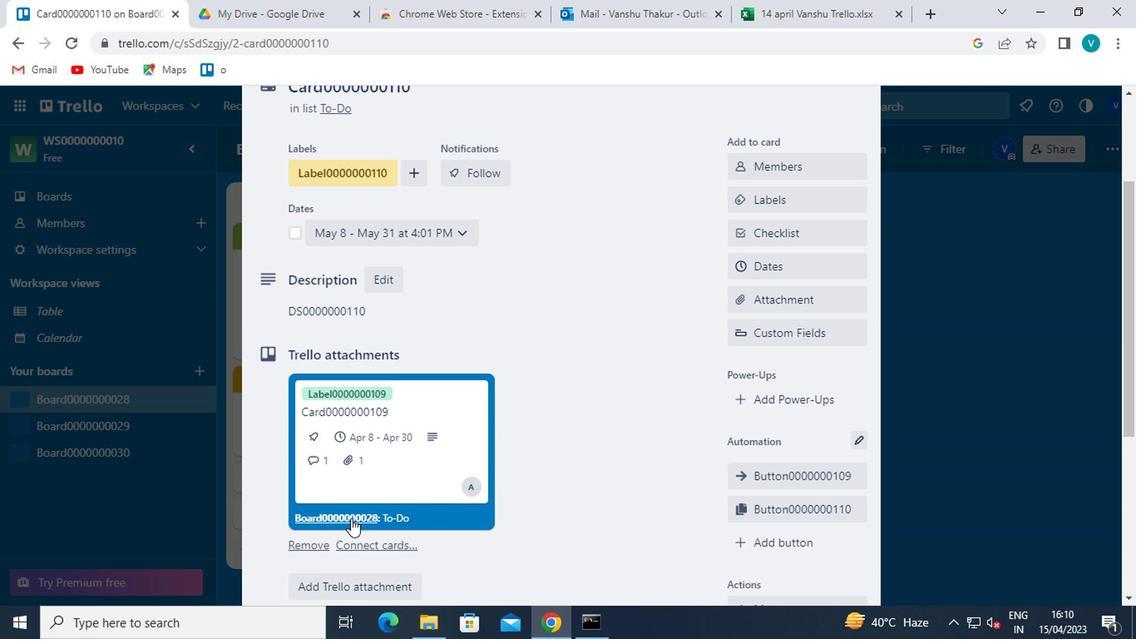 
Action: Mouse scrolled (356, 506) with delta (0, 0)
Screenshot: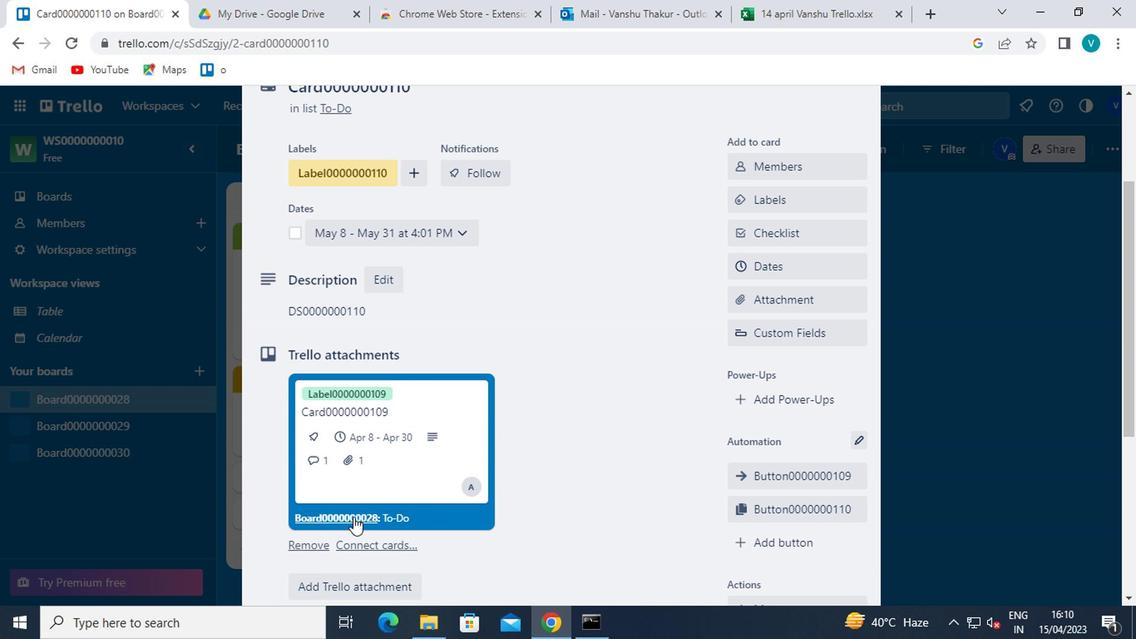 
Action: Mouse moved to (351, 493)
Screenshot: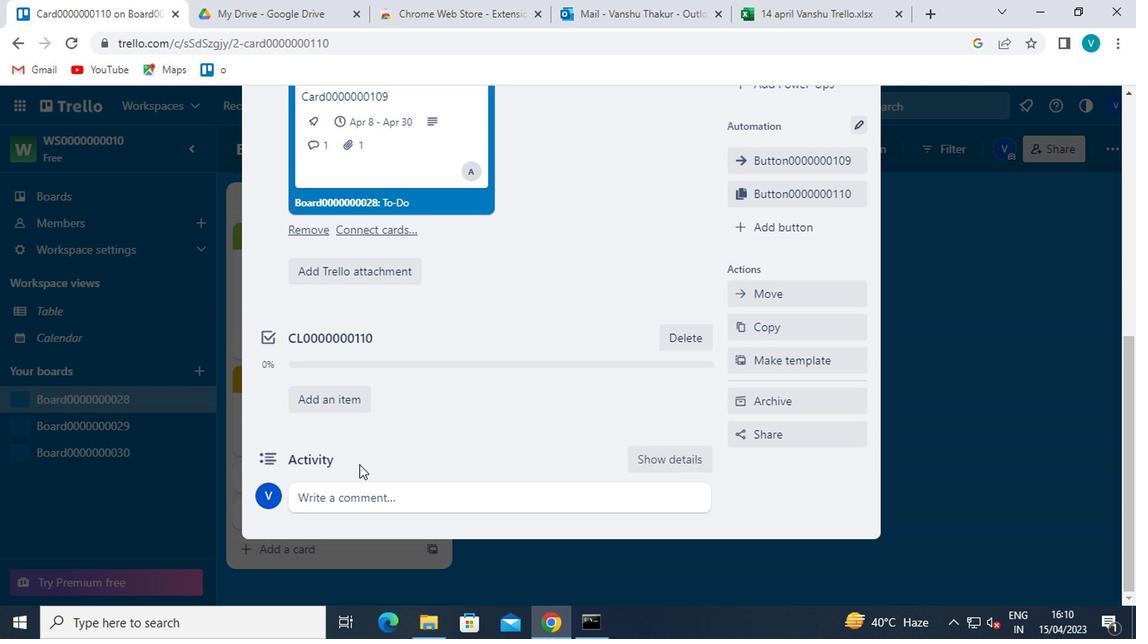 
Action: Mouse pressed left at (351, 493)
Screenshot: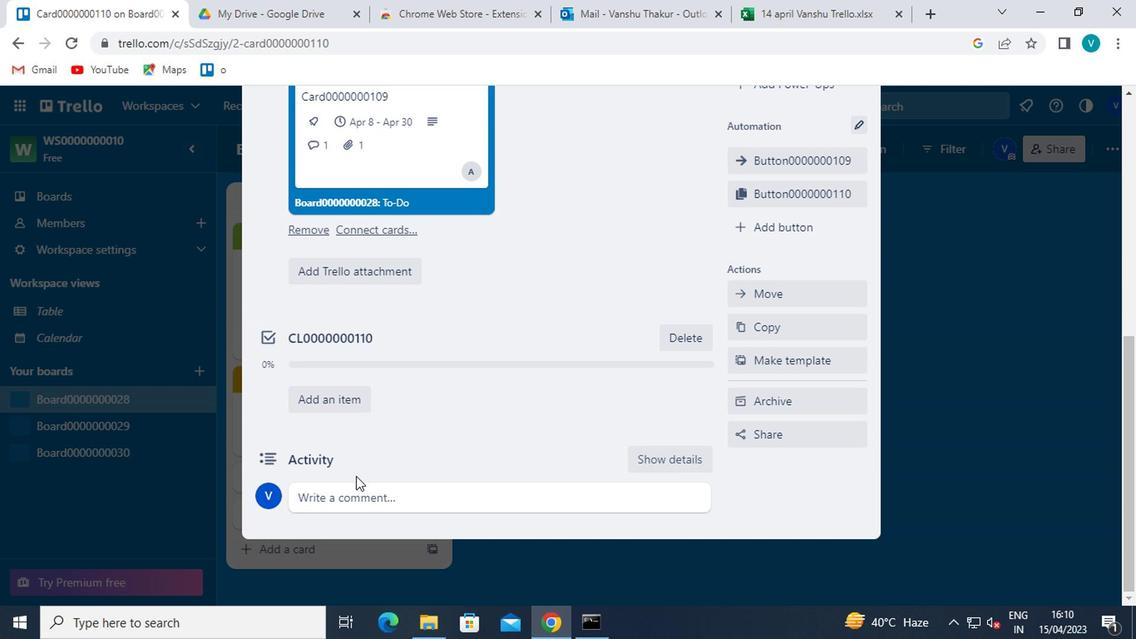 
Action: Key pressed <Key.shift>CM0000000110
Screenshot: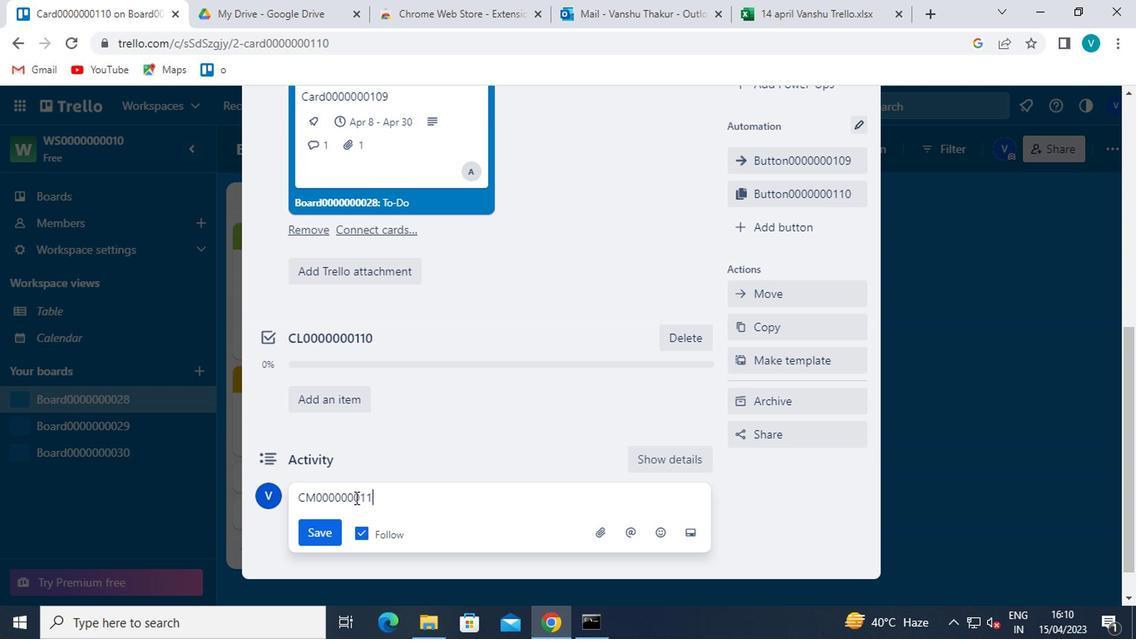 
Action: Mouse moved to (320, 523)
Screenshot: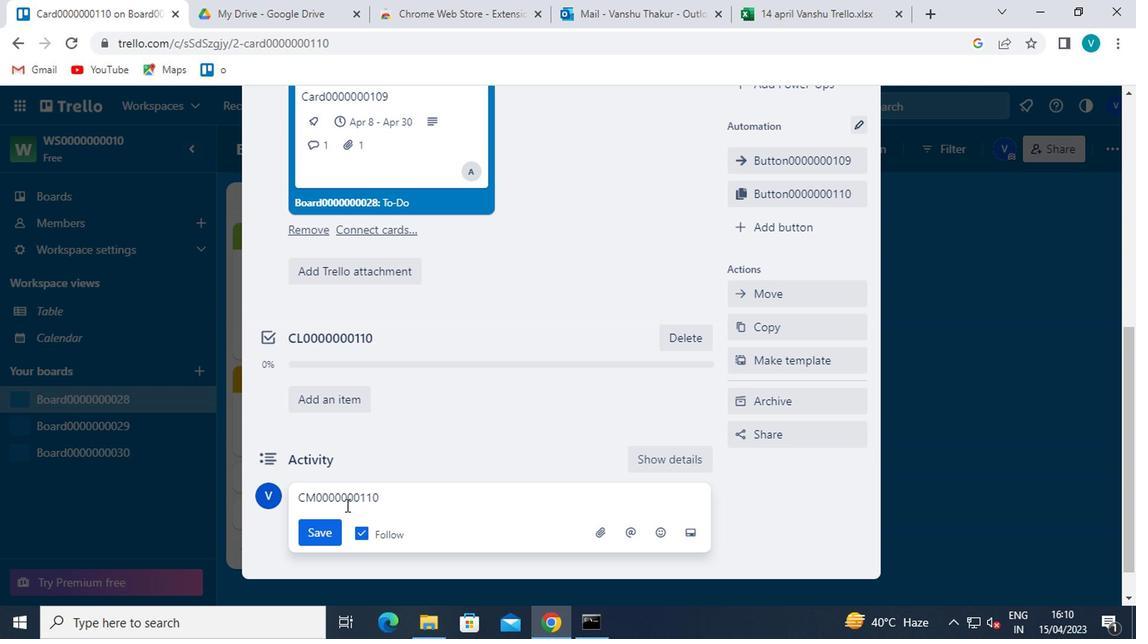 
Action: Mouse pressed left at (320, 523)
Screenshot: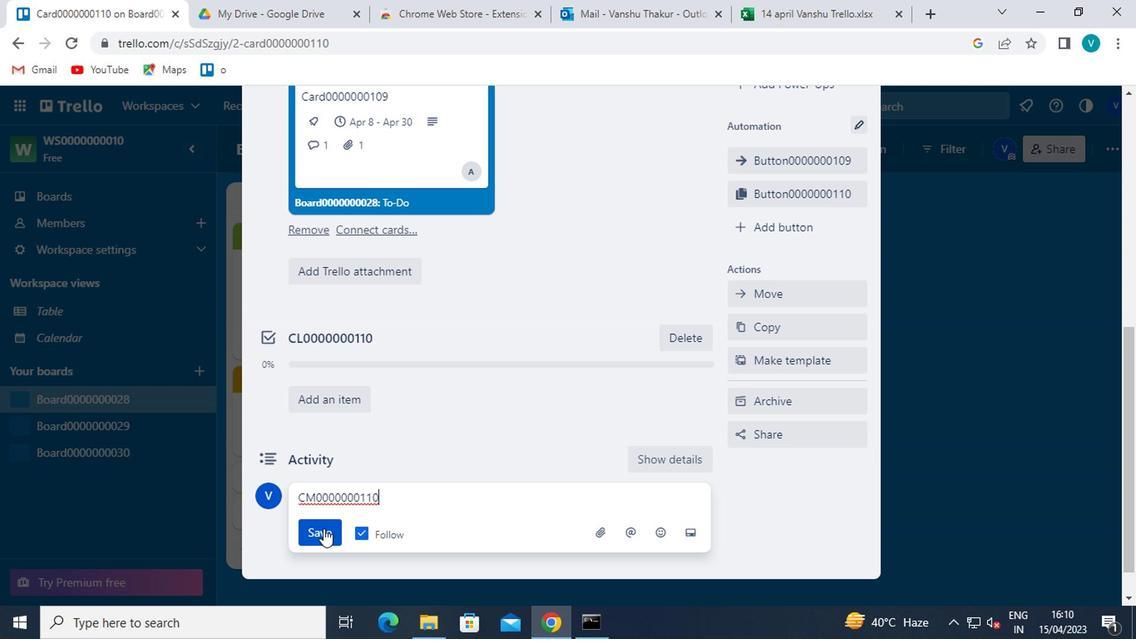 
